 Task: See all the articles on managing availability.
Action: Mouse moved to (54, 569)
Screenshot: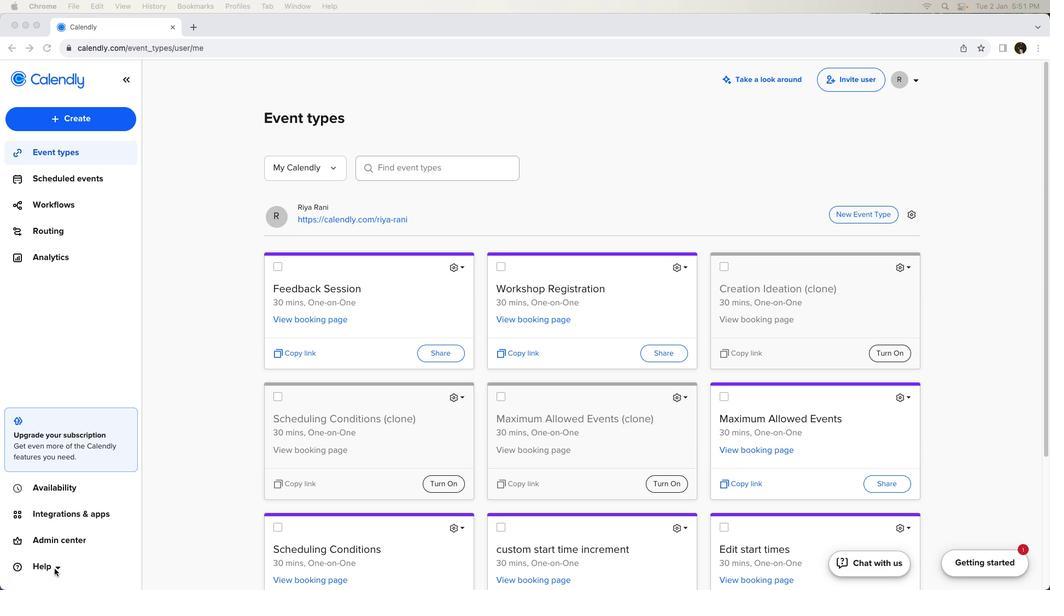
Action: Mouse pressed left at (54, 569)
Screenshot: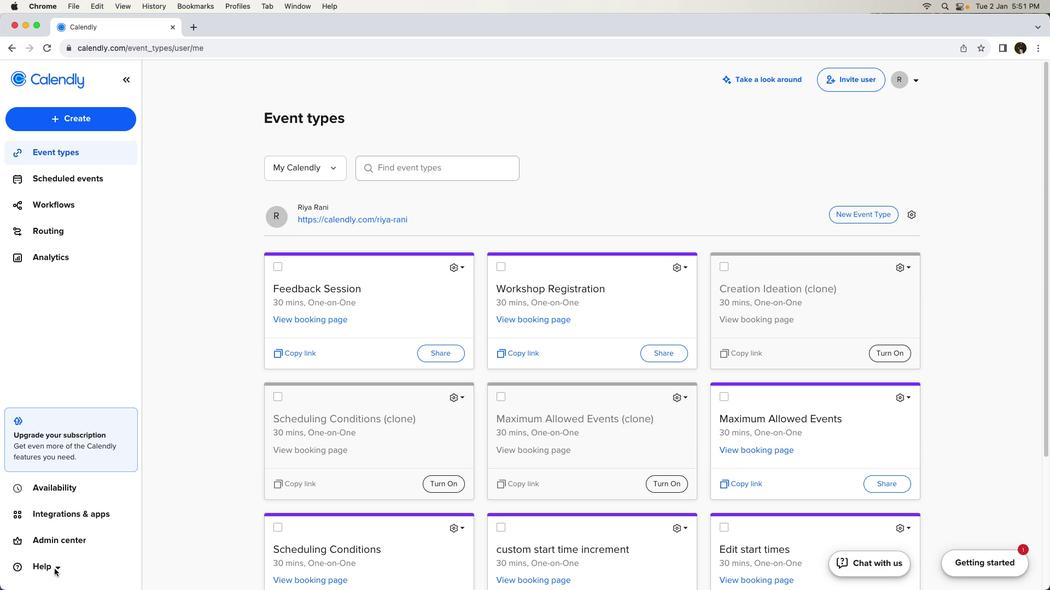 
Action: Mouse moved to (56, 567)
Screenshot: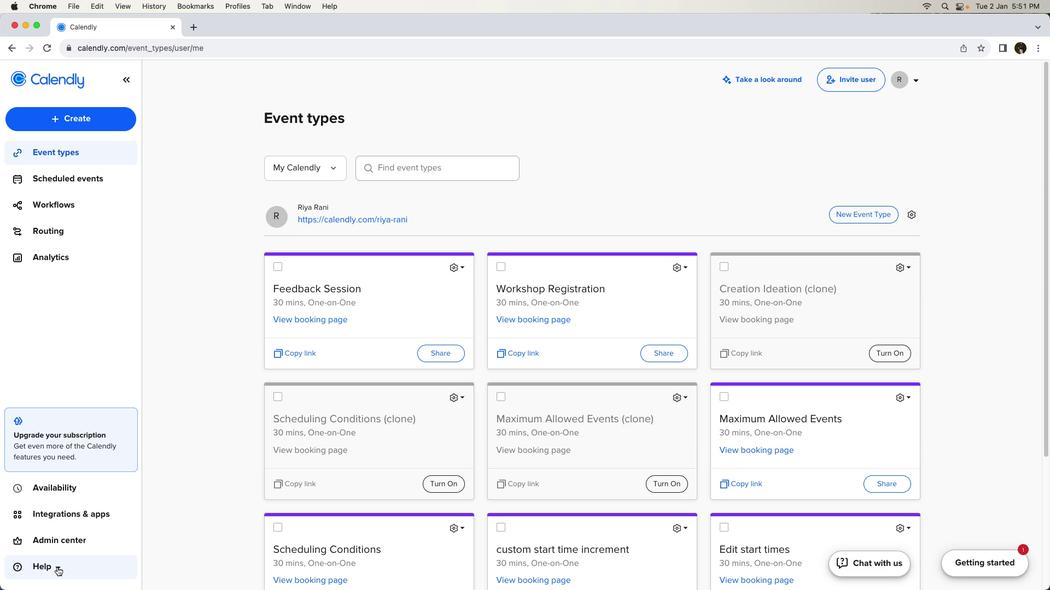 
Action: Mouse pressed left at (56, 567)
Screenshot: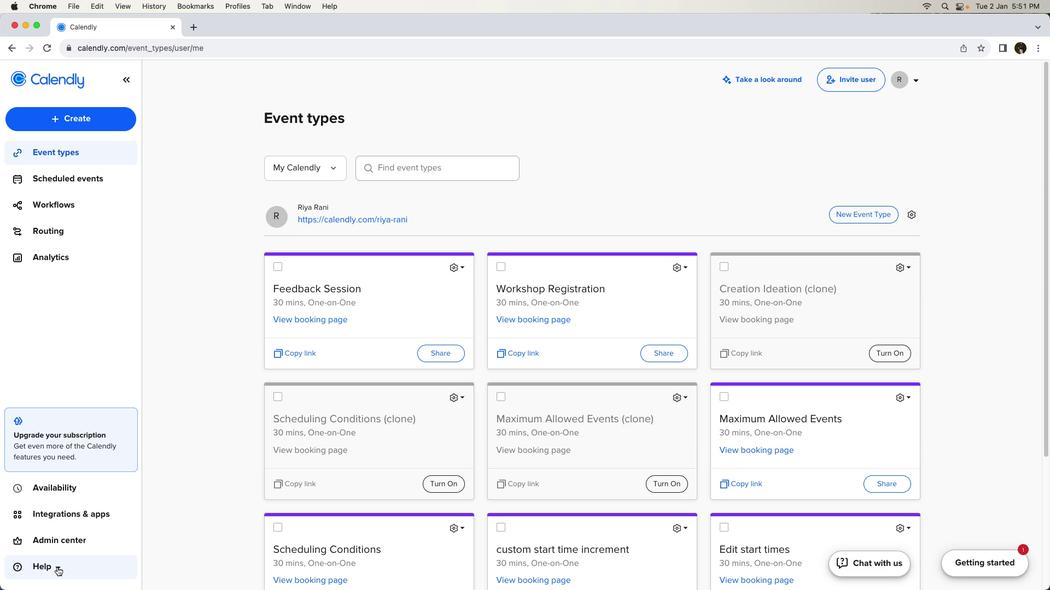 
Action: Mouse moved to (67, 481)
Screenshot: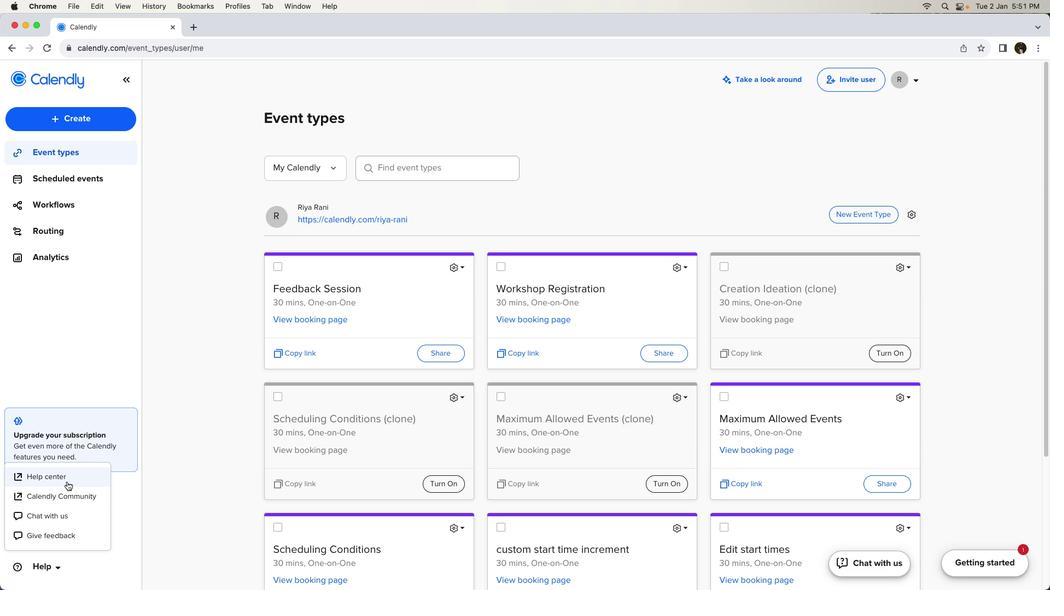 
Action: Mouse pressed left at (67, 481)
Screenshot: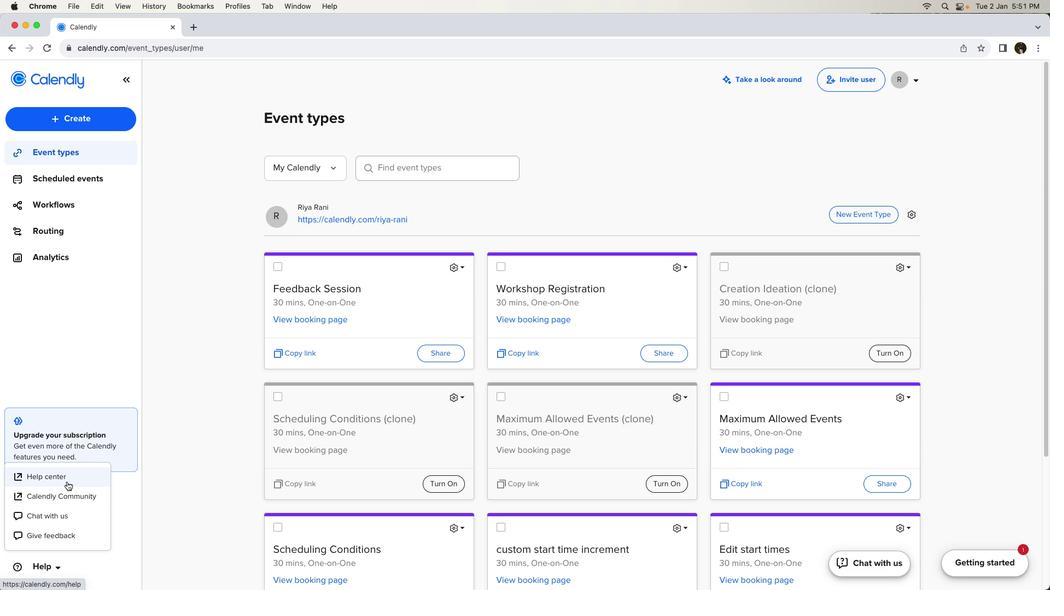 
Action: Mouse moved to (467, 507)
Screenshot: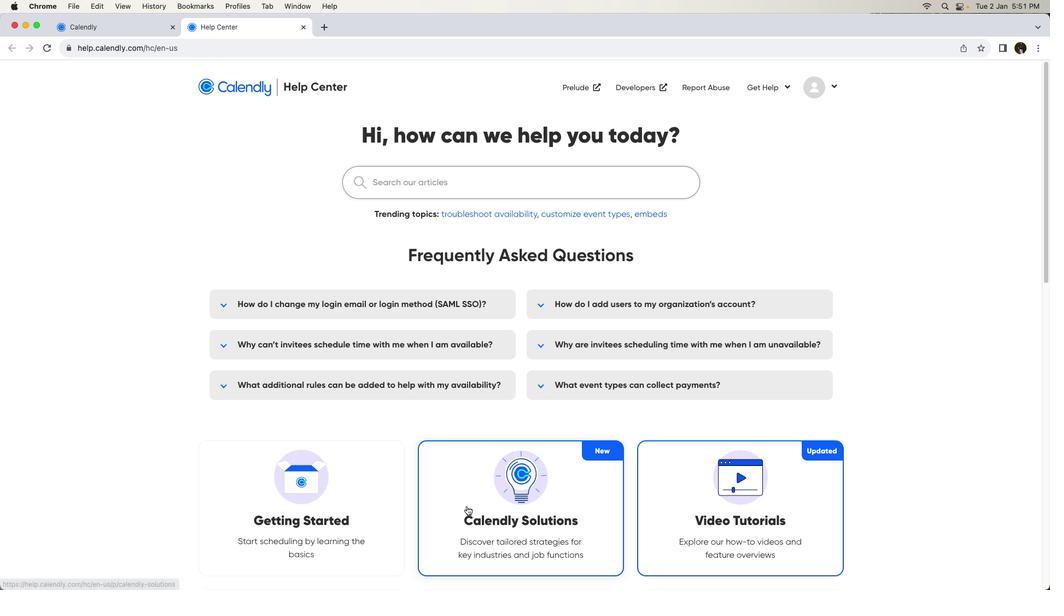 
Action: Mouse scrolled (467, 507) with delta (0, 0)
Screenshot: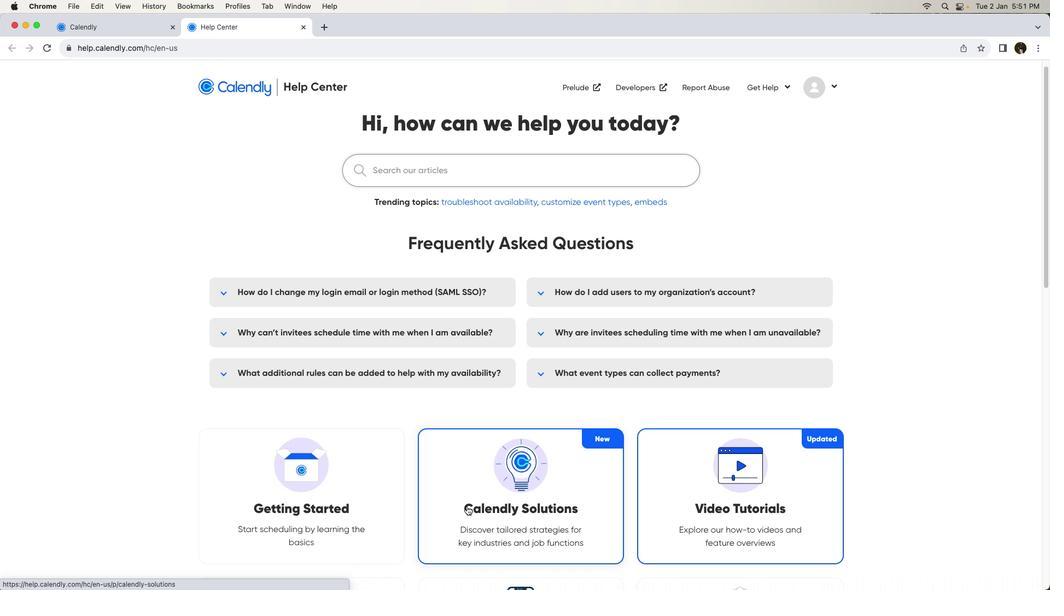
Action: Mouse scrolled (467, 507) with delta (0, 0)
Screenshot: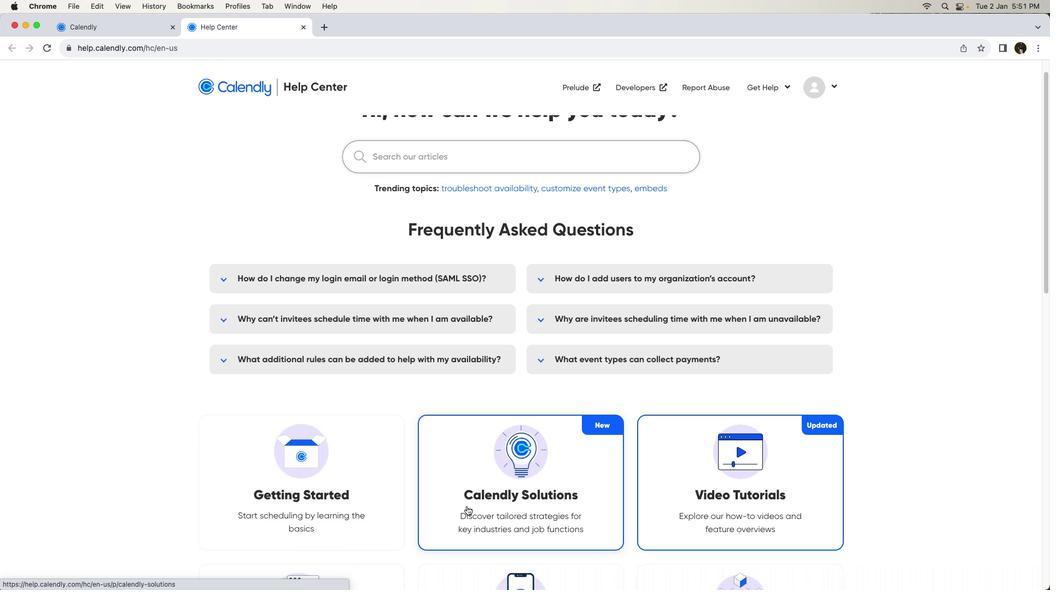 
Action: Mouse scrolled (467, 507) with delta (0, -1)
Screenshot: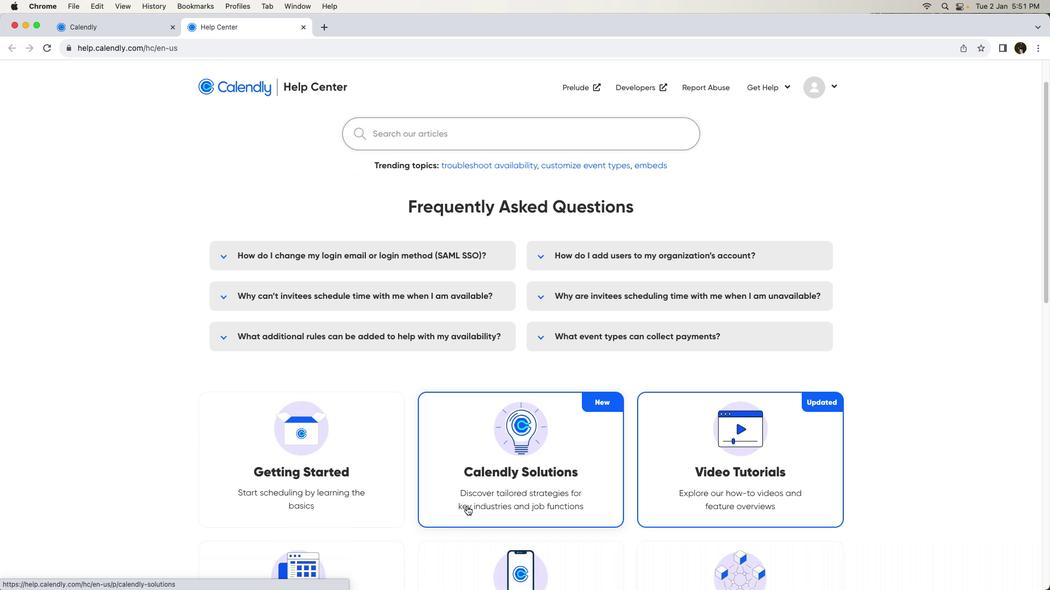 
Action: Mouse scrolled (467, 507) with delta (0, -1)
Screenshot: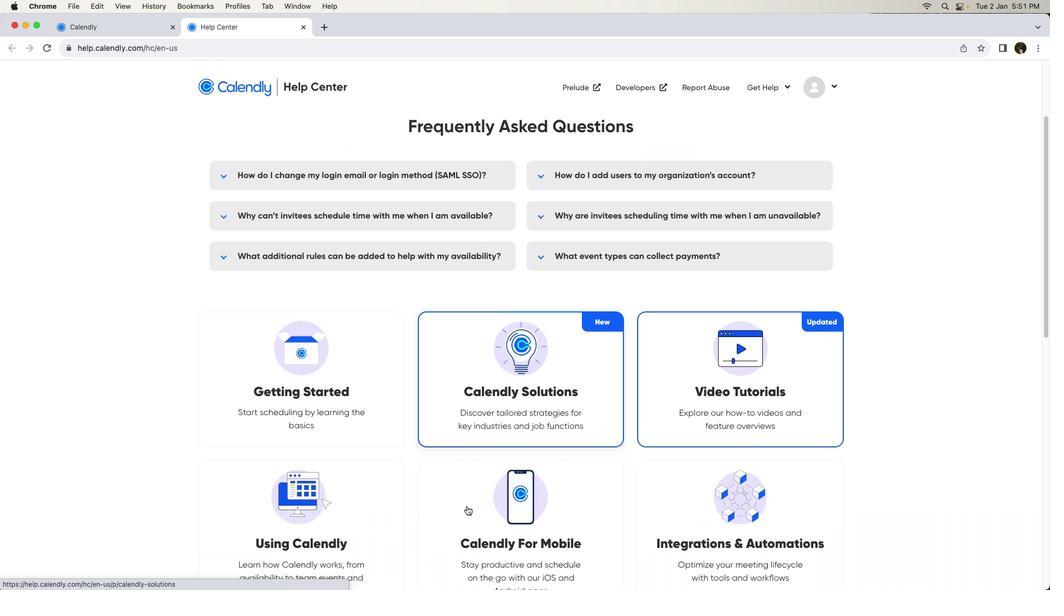 
Action: Mouse moved to (305, 480)
Screenshot: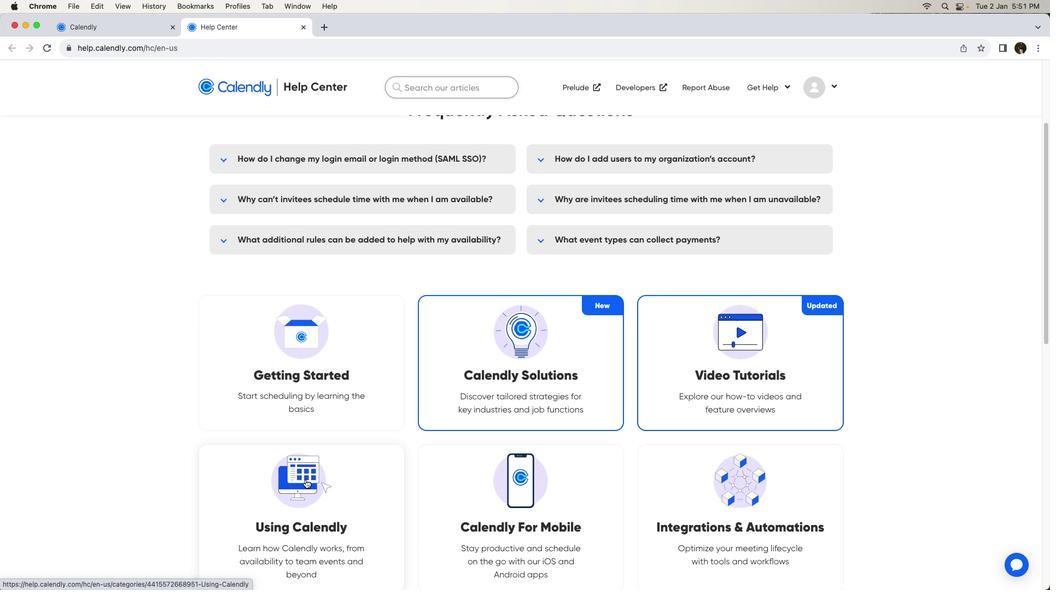 
Action: Mouse pressed left at (305, 480)
Screenshot: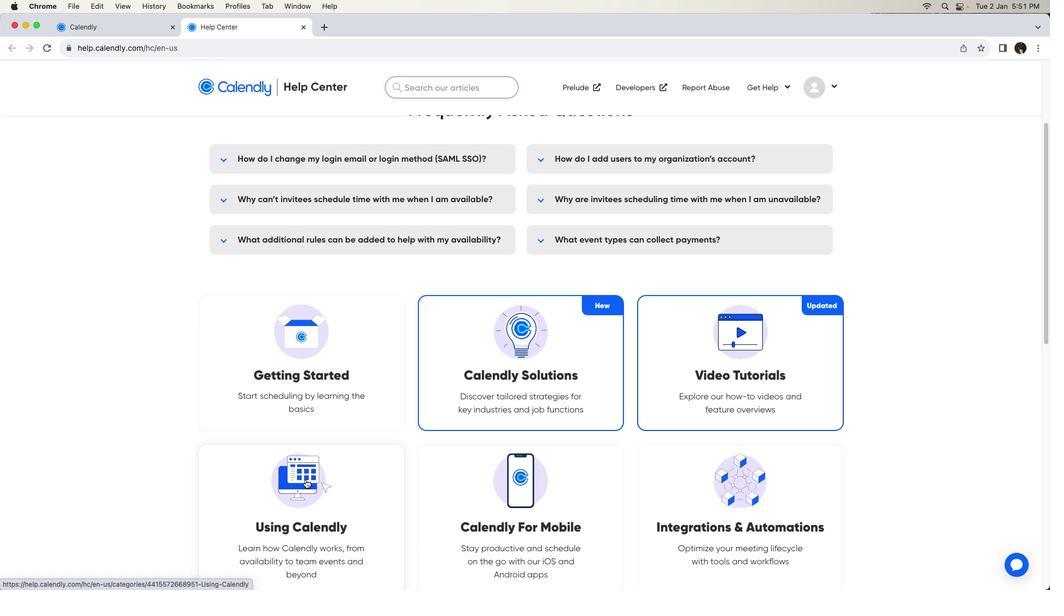 
Action: Mouse moved to (361, 507)
Screenshot: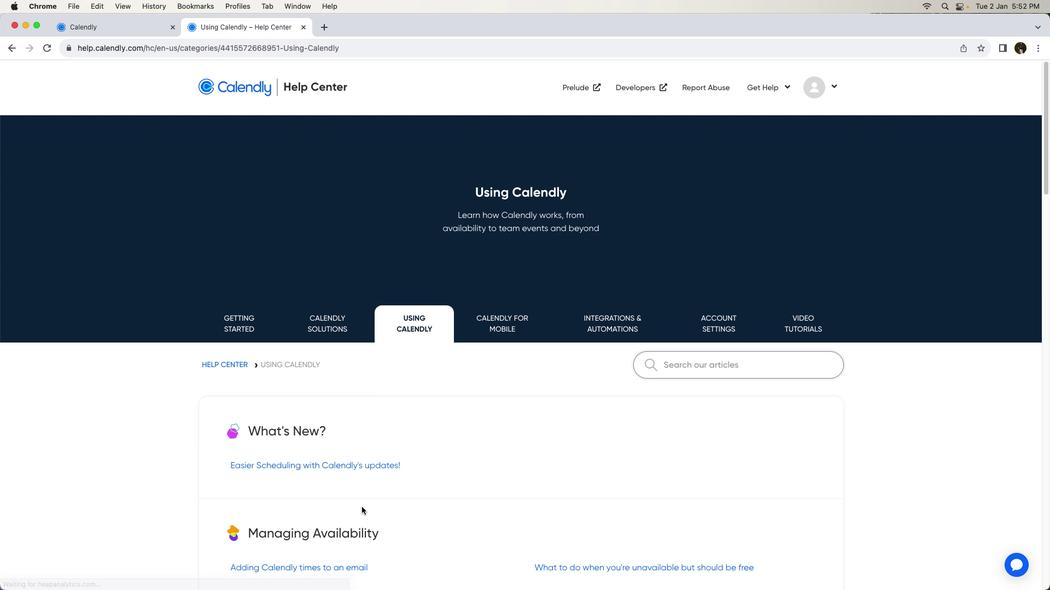 
Action: Mouse scrolled (361, 507) with delta (0, 0)
Screenshot: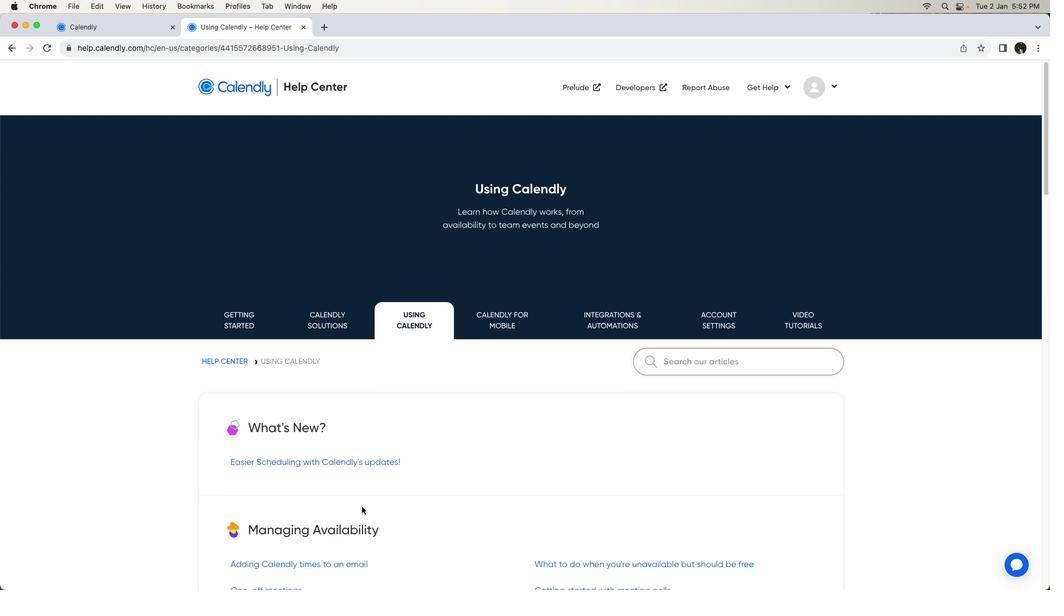 
Action: Mouse scrolled (361, 507) with delta (0, 0)
Screenshot: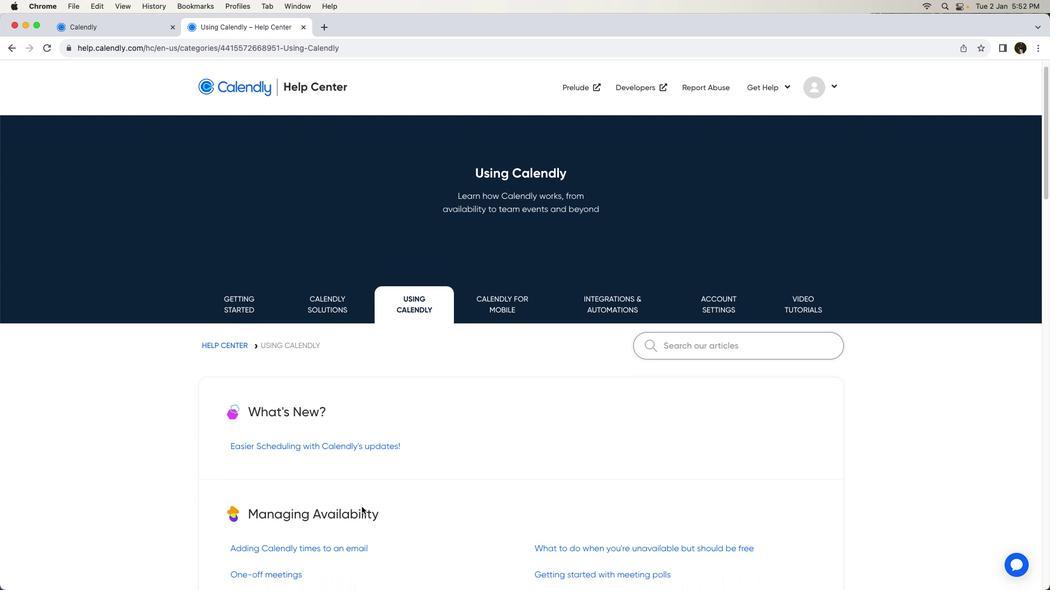 
Action: Mouse scrolled (361, 507) with delta (0, -1)
Screenshot: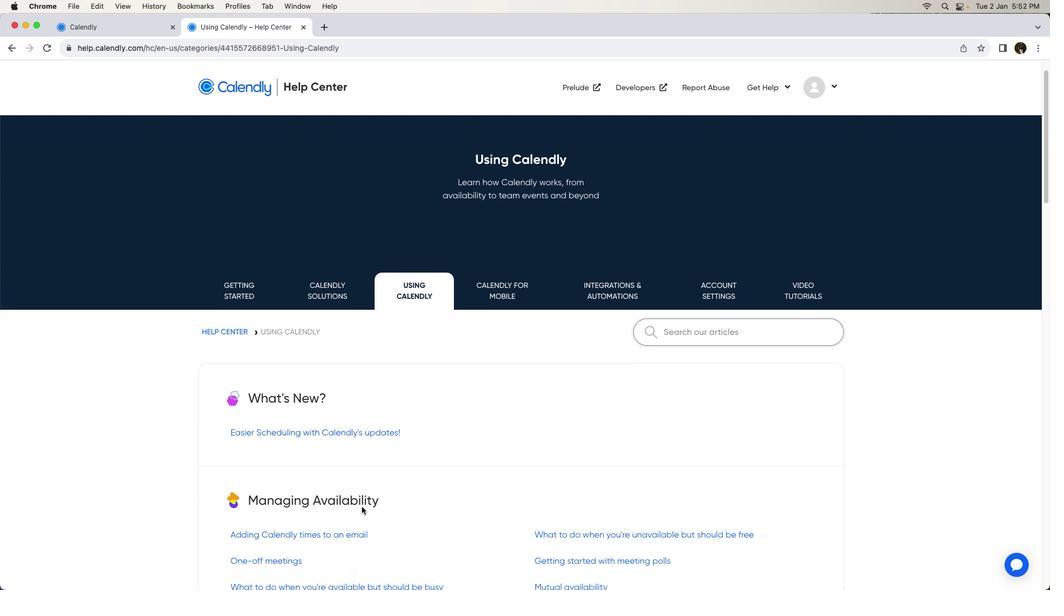 
Action: Mouse moved to (364, 503)
Screenshot: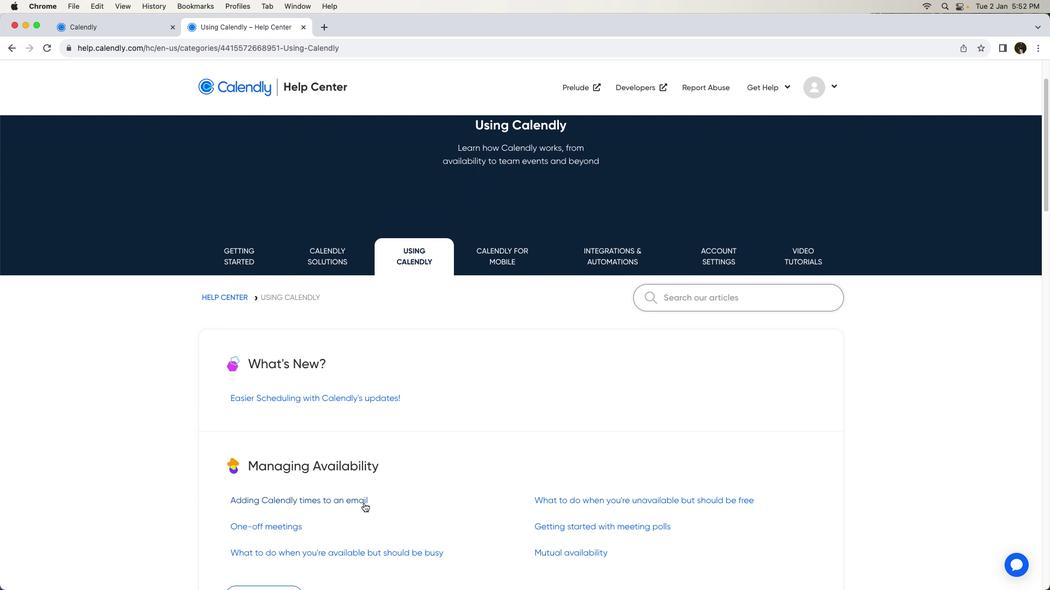 
Action: Mouse scrolled (364, 503) with delta (0, 0)
Screenshot: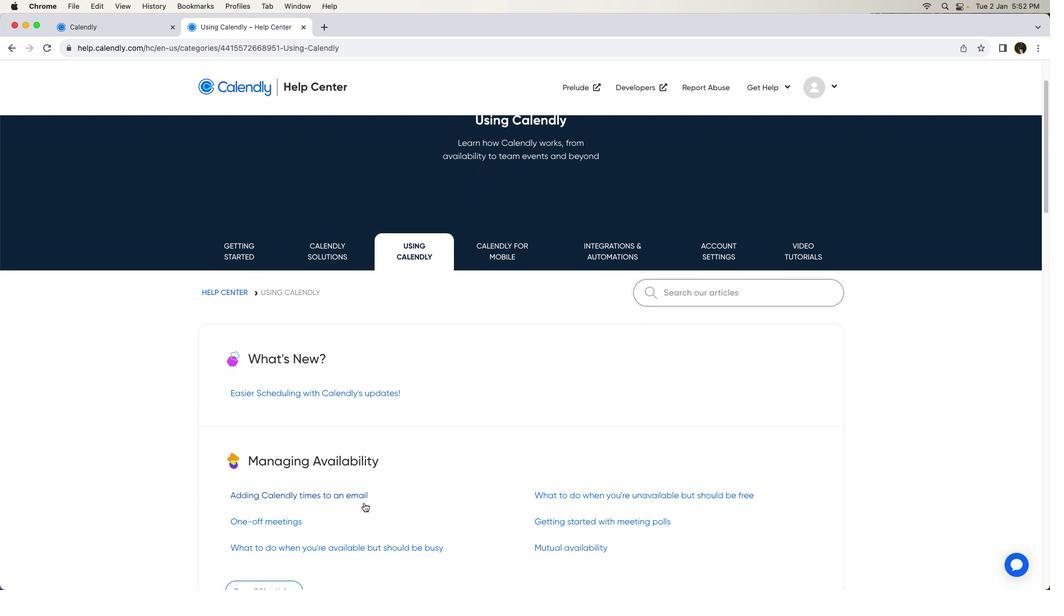
Action: Mouse moved to (364, 503)
Screenshot: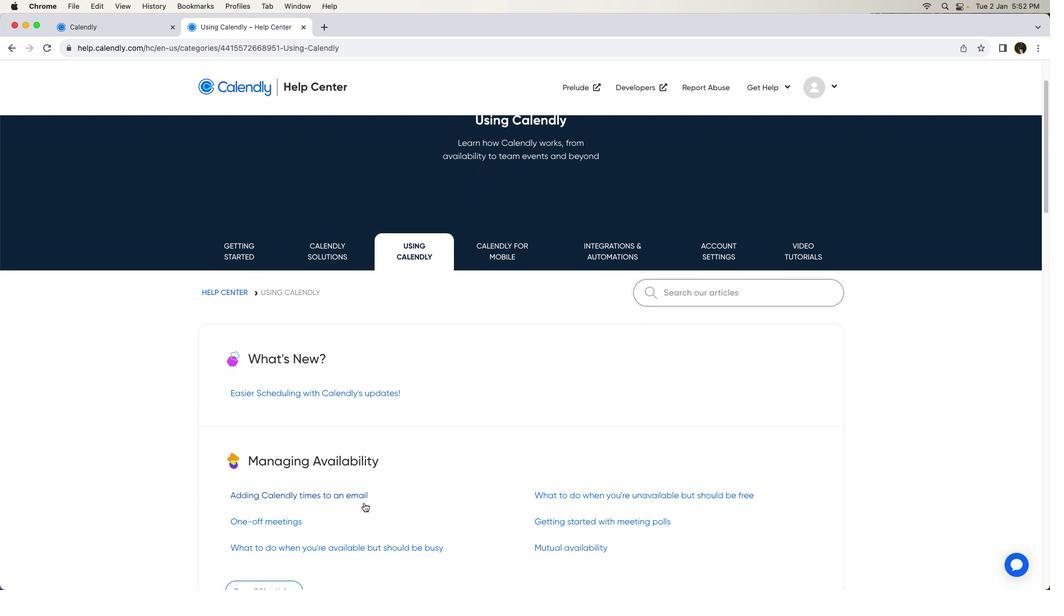 
Action: Mouse scrolled (364, 503) with delta (0, 0)
Screenshot: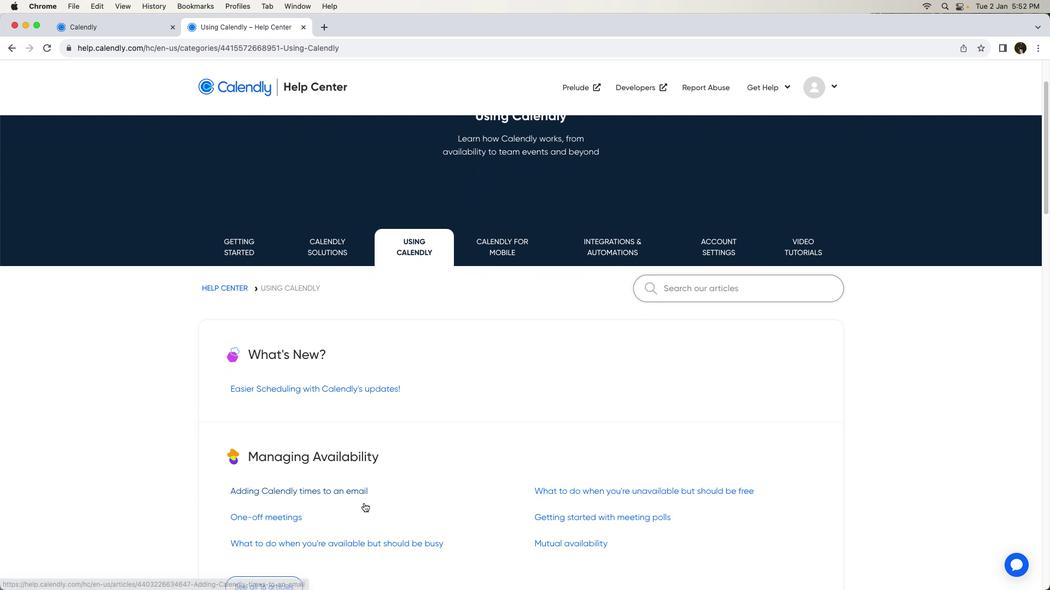 
Action: Mouse moved to (333, 449)
Screenshot: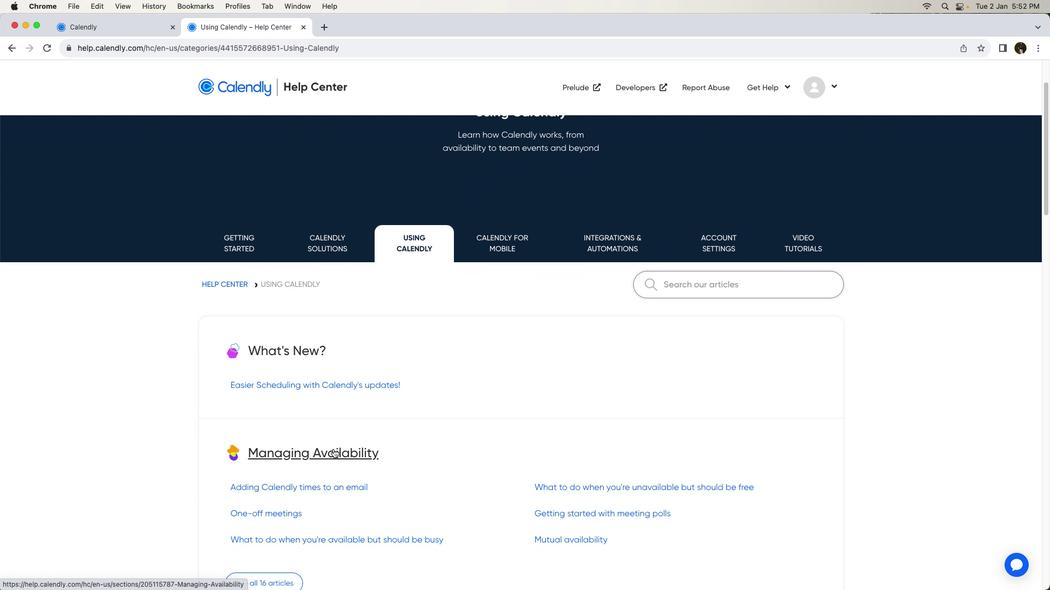 
Action: Mouse pressed left at (333, 449)
Screenshot: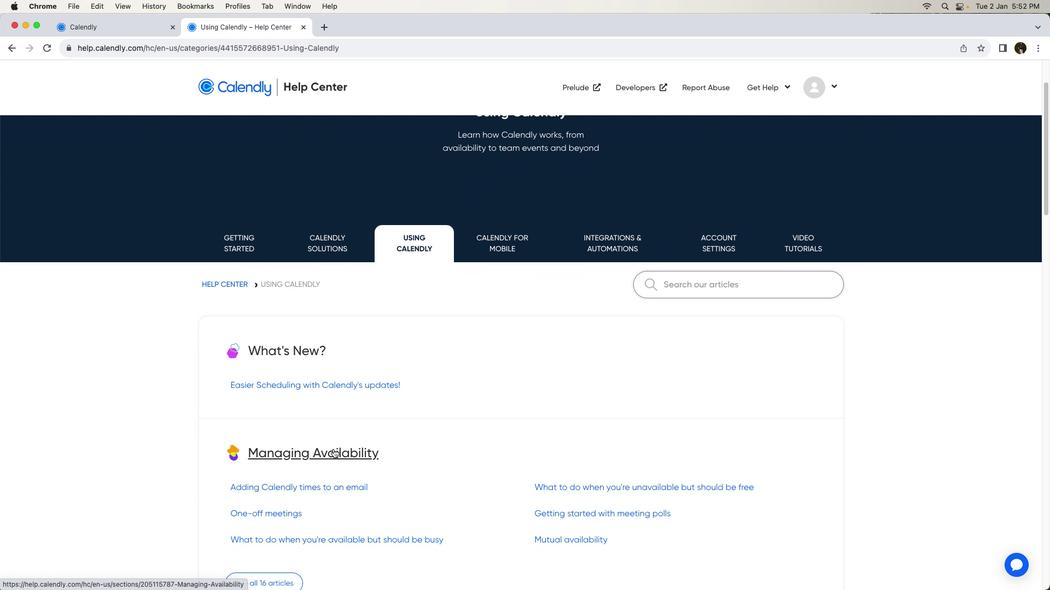 
Action: Mouse moved to (411, 490)
Screenshot: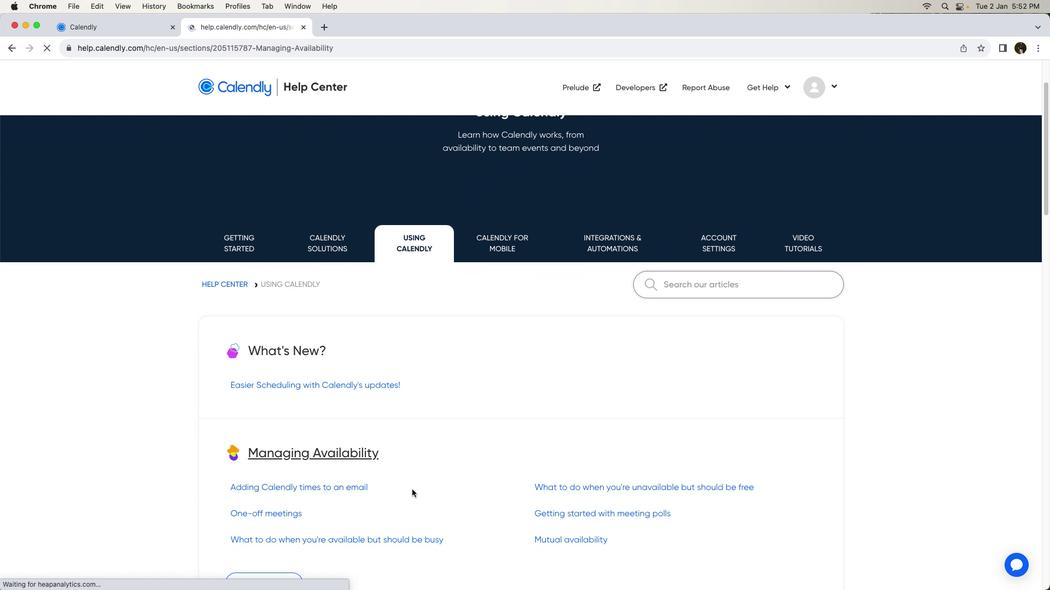 
Action: Mouse scrolled (411, 490) with delta (0, 0)
Screenshot: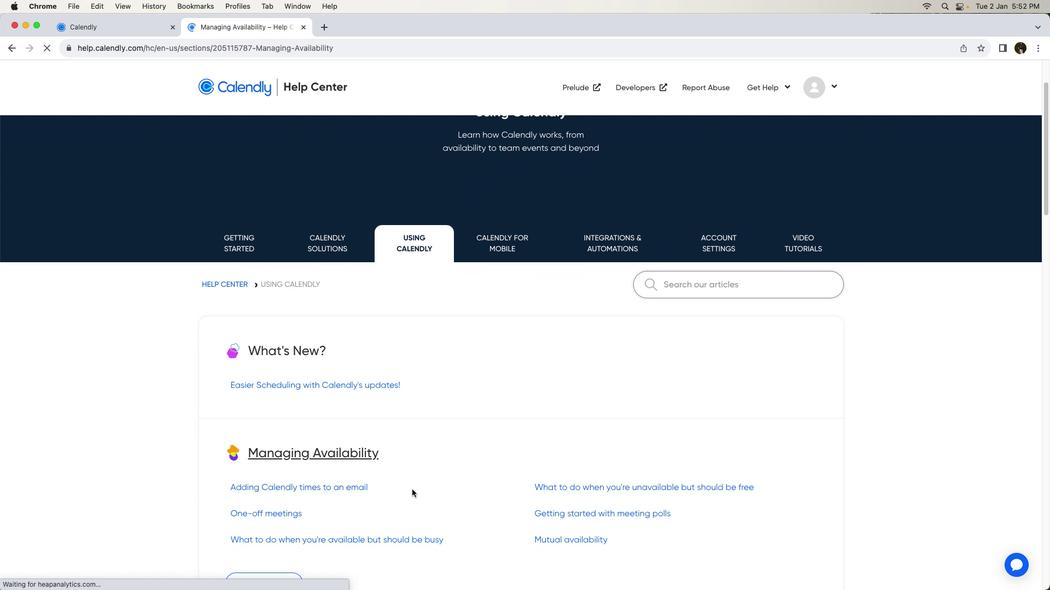 
Action: Mouse scrolled (411, 490) with delta (0, 0)
Screenshot: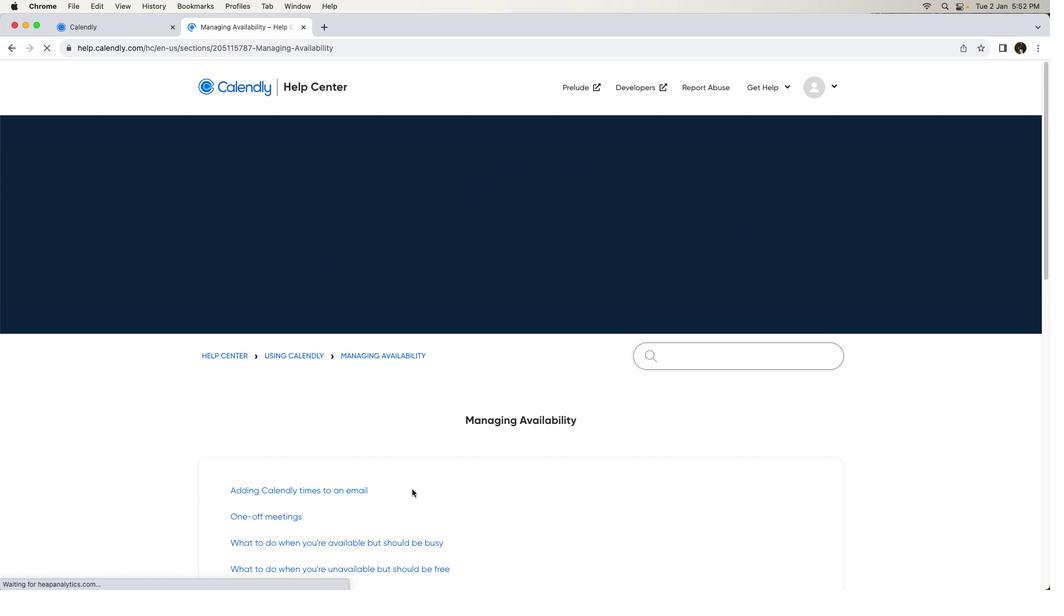 
Action: Mouse scrolled (411, 490) with delta (0, 0)
Screenshot: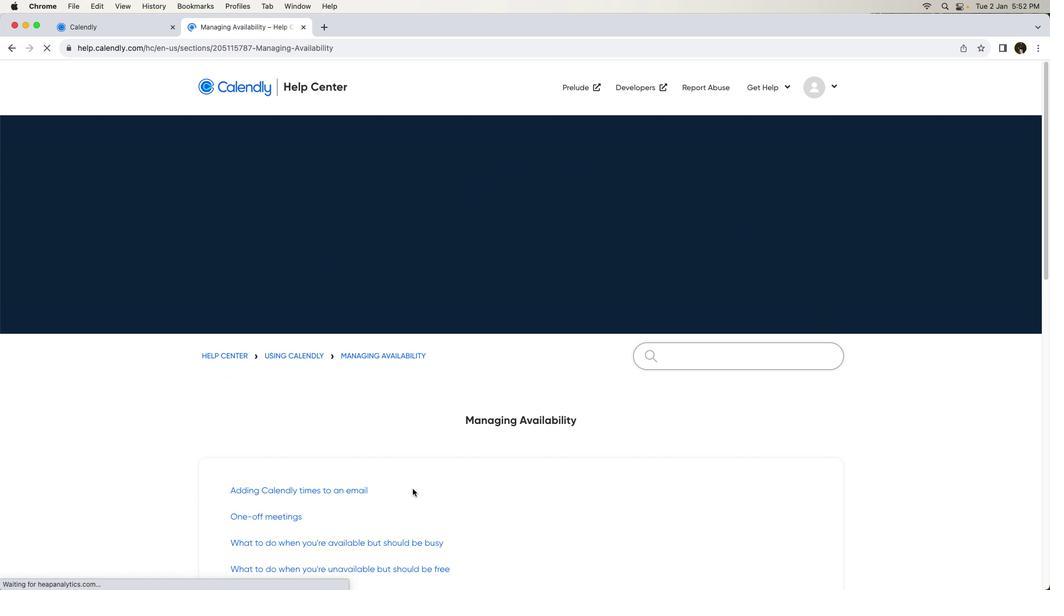 
Action: Mouse scrolled (411, 490) with delta (0, -1)
Screenshot: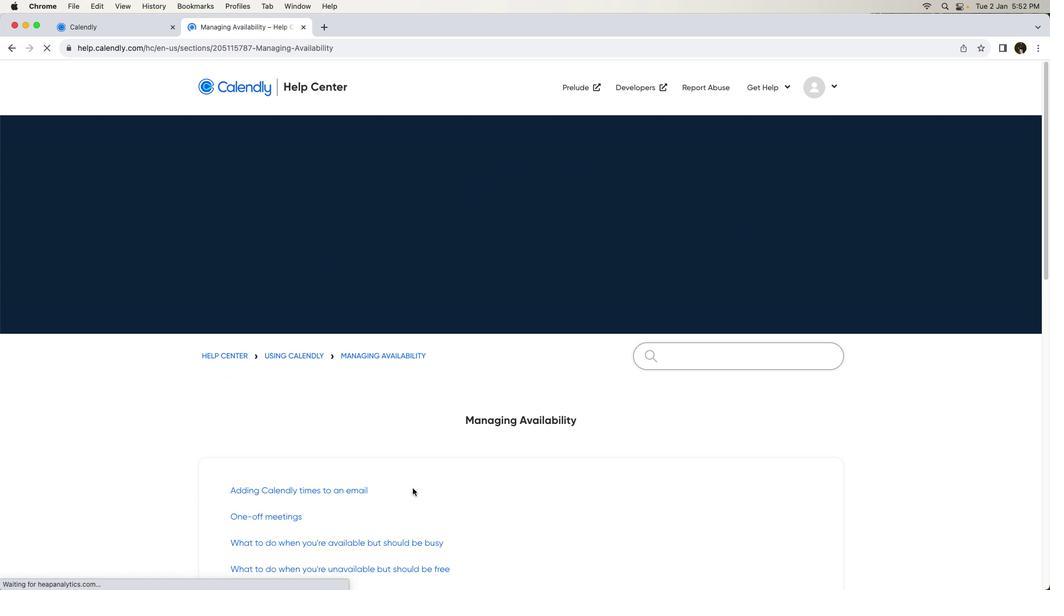 
Action: Mouse moved to (463, 506)
Screenshot: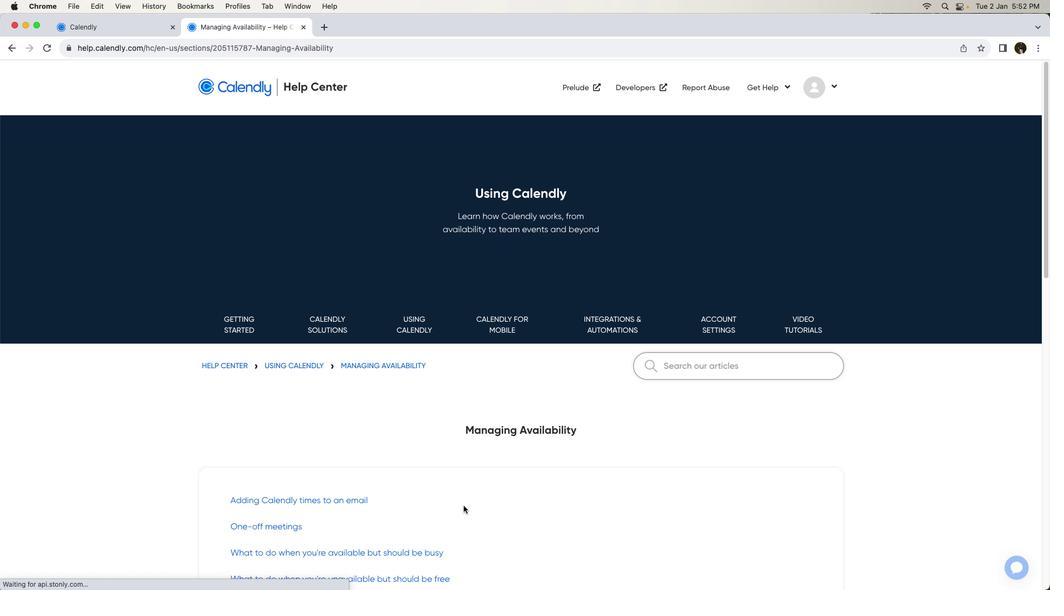 
Action: Mouse scrolled (463, 506) with delta (0, 0)
Screenshot: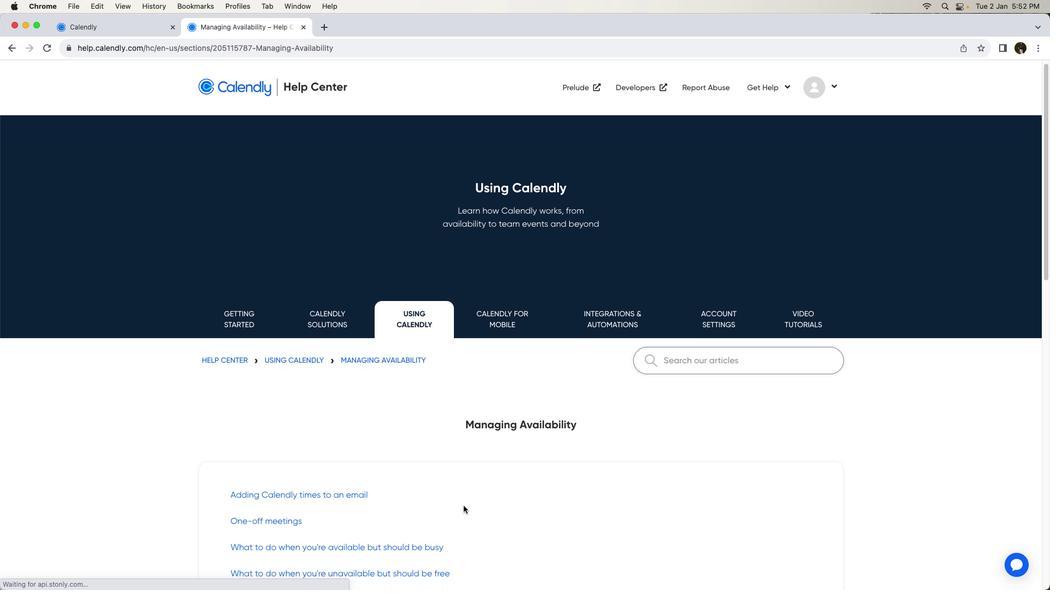 
Action: Mouse scrolled (463, 506) with delta (0, 0)
Screenshot: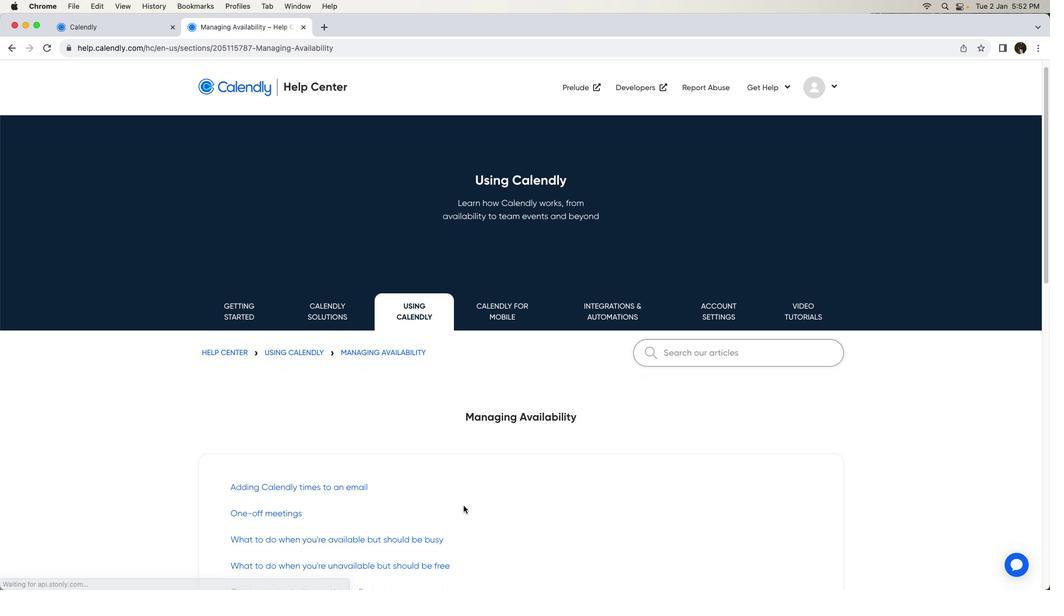 
Action: Mouse scrolled (463, 506) with delta (0, -1)
Screenshot: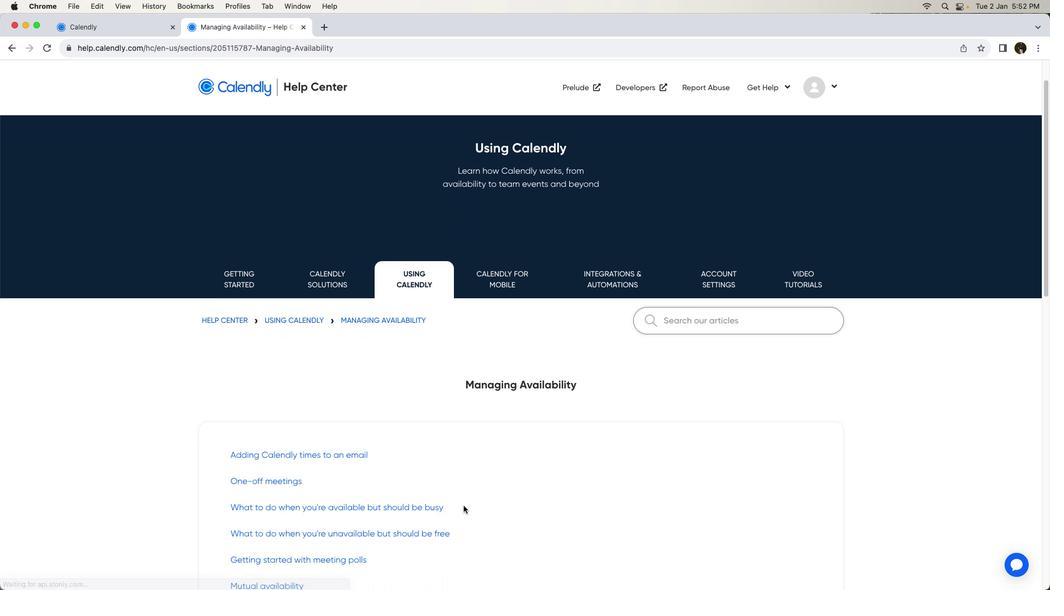 
Action: Mouse scrolled (463, 506) with delta (0, 0)
Screenshot: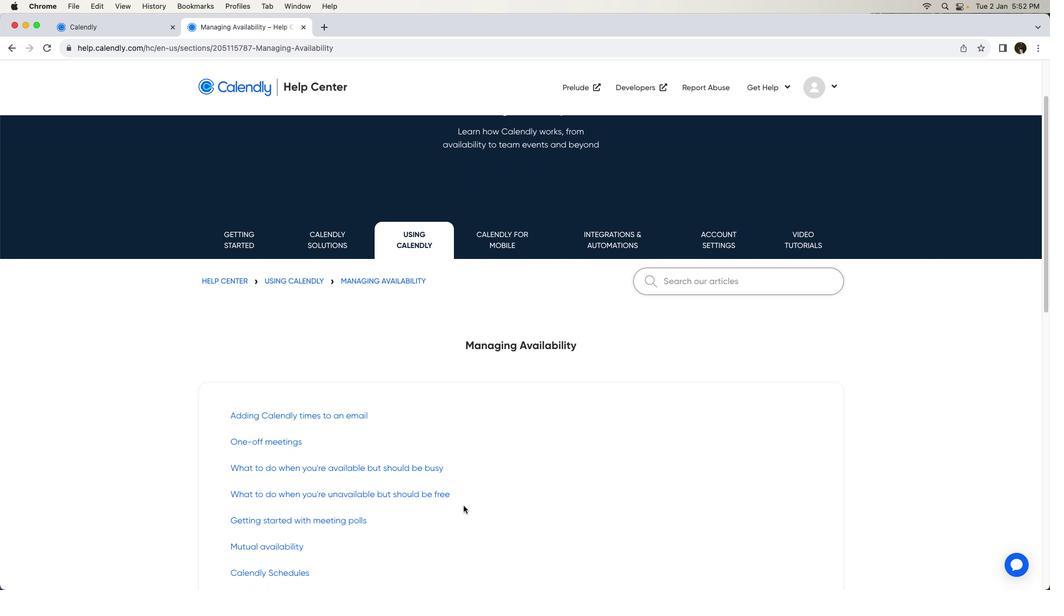 
Action: Mouse scrolled (463, 506) with delta (0, 0)
Screenshot: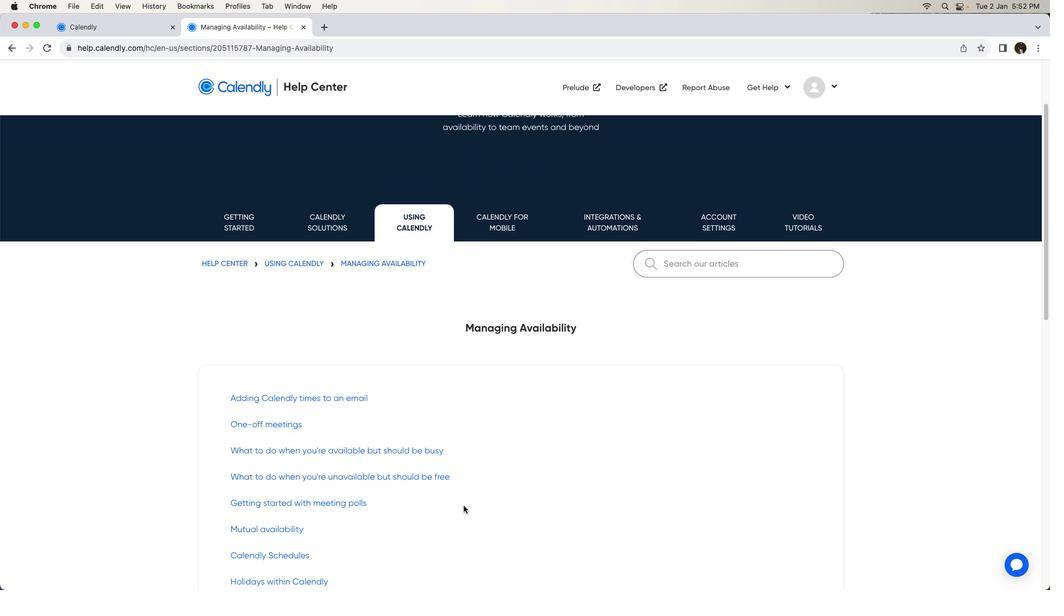 
Action: Mouse scrolled (463, 506) with delta (0, -1)
Screenshot: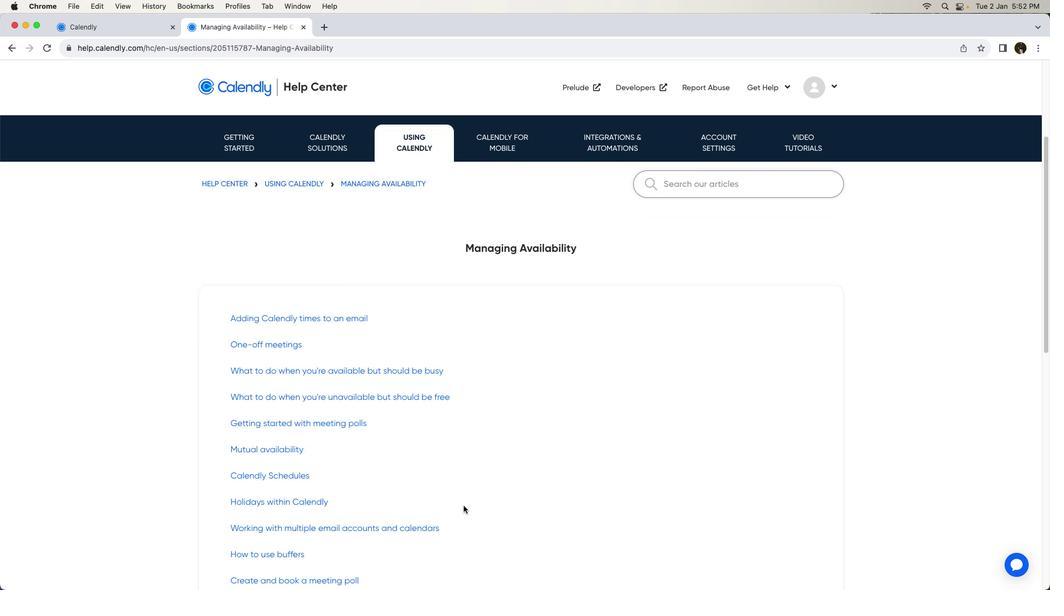 
Action: Mouse scrolled (463, 506) with delta (0, -1)
Screenshot: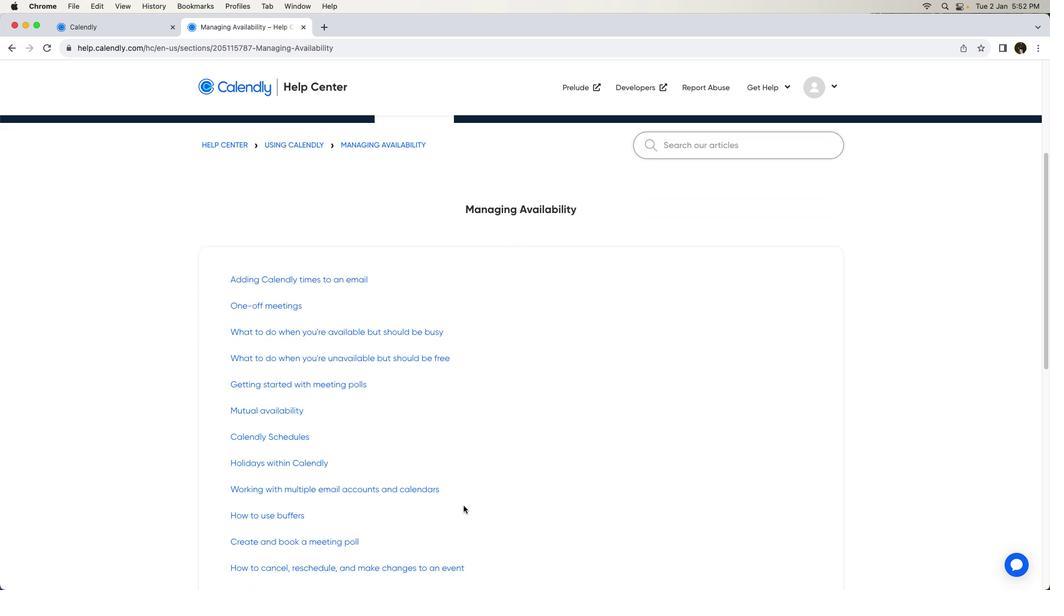 
Action: Mouse scrolled (463, 506) with delta (0, 0)
Screenshot: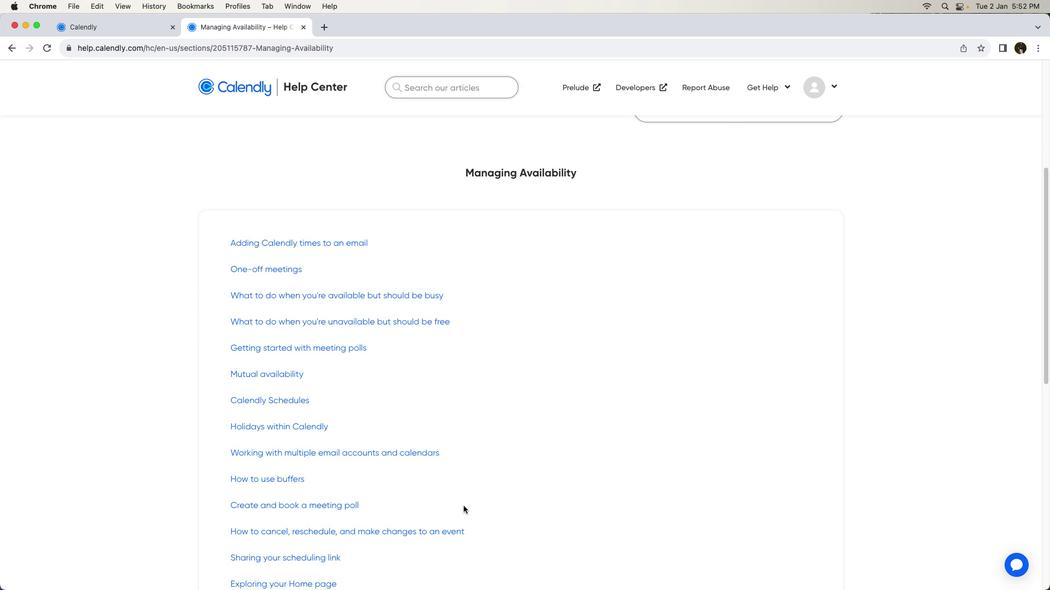 
Action: Mouse scrolled (463, 506) with delta (0, 0)
Screenshot: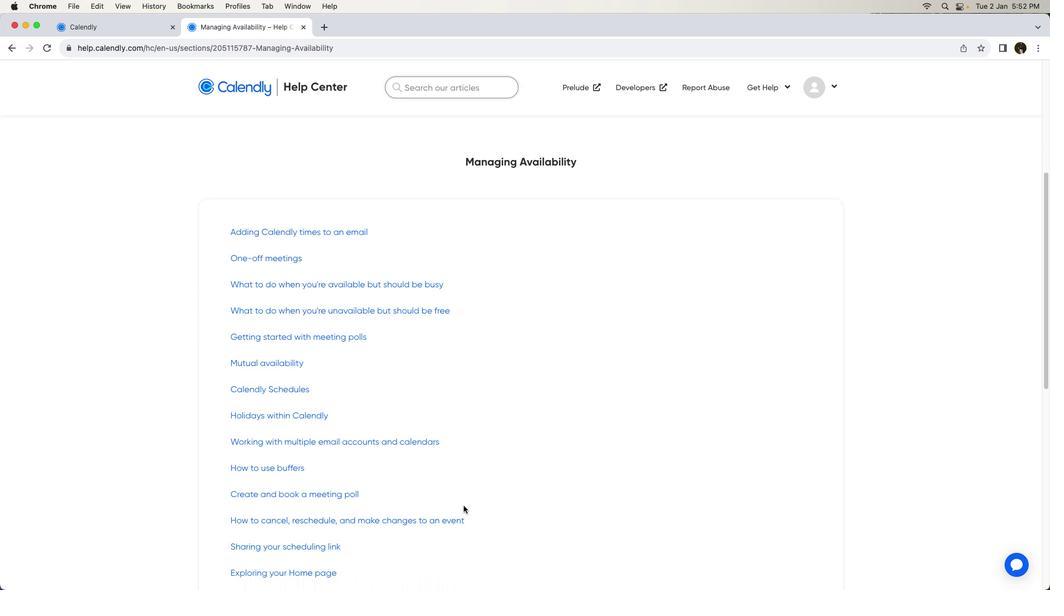 
Action: Mouse scrolled (463, 506) with delta (0, -1)
Screenshot: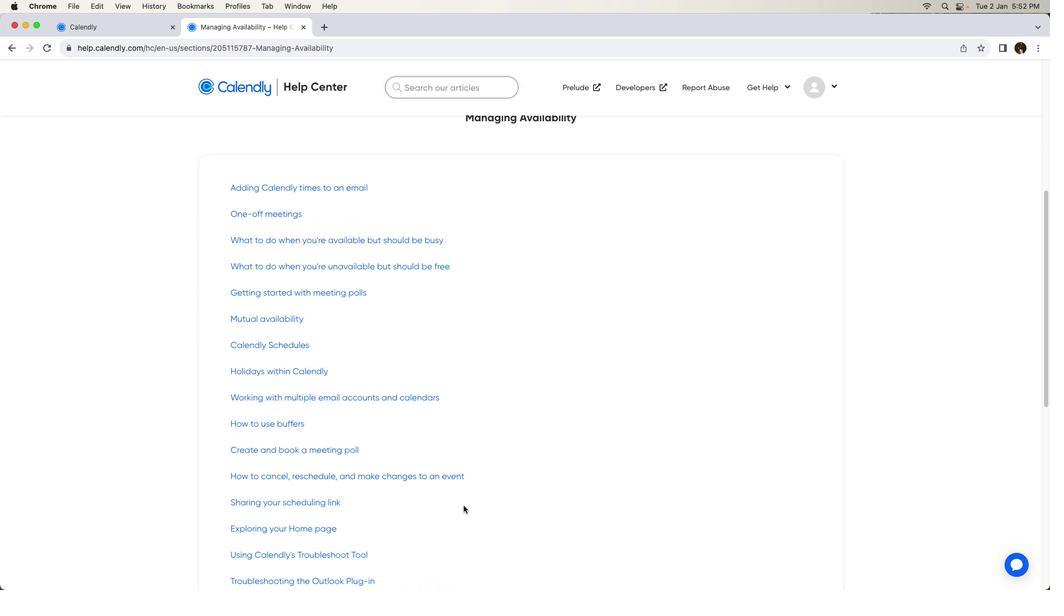 
Action: Mouse scrolled (463, 506) with delta (0, -1)
Screenshot: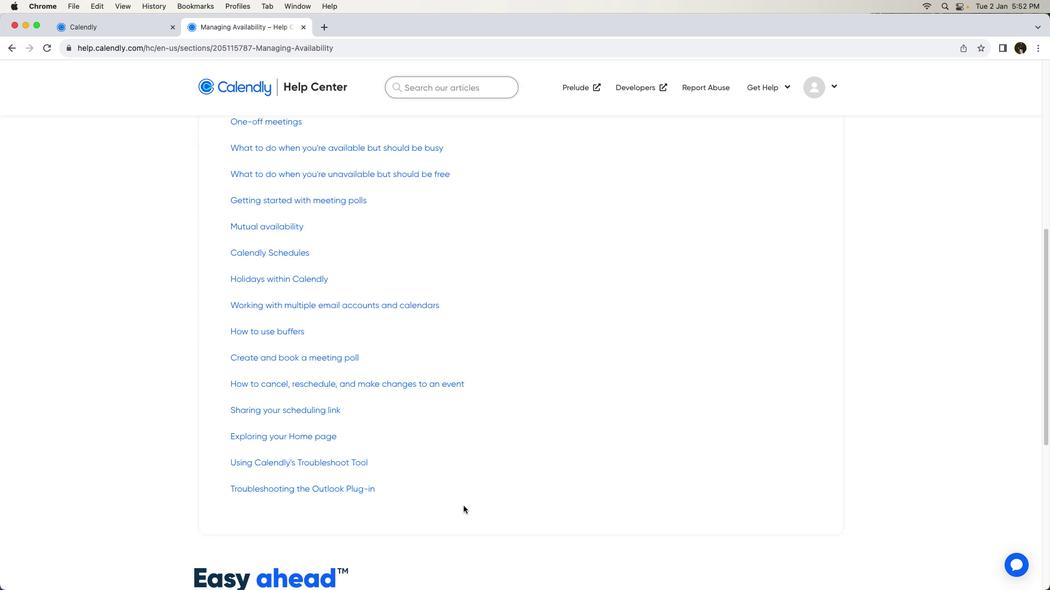 
Action: Mouse moved to (463, 506)
Screenshot: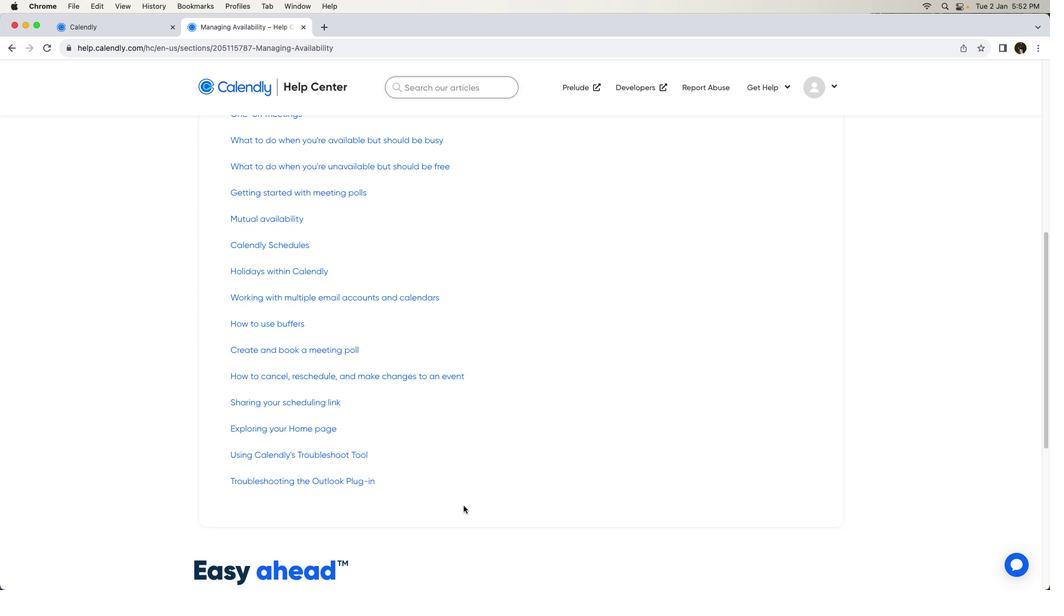 
Action: Mouse scrolled (463, 506) with delta (0, 0)
Screenshot: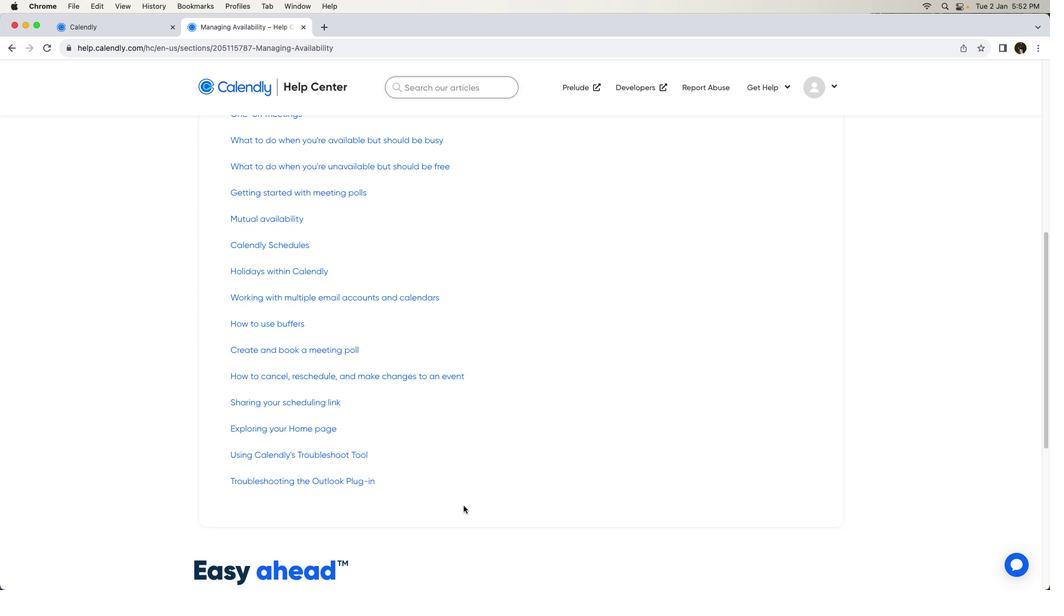 
Action: Mouse scrolled (463, 506) with delta (0, 0)
Screenshot: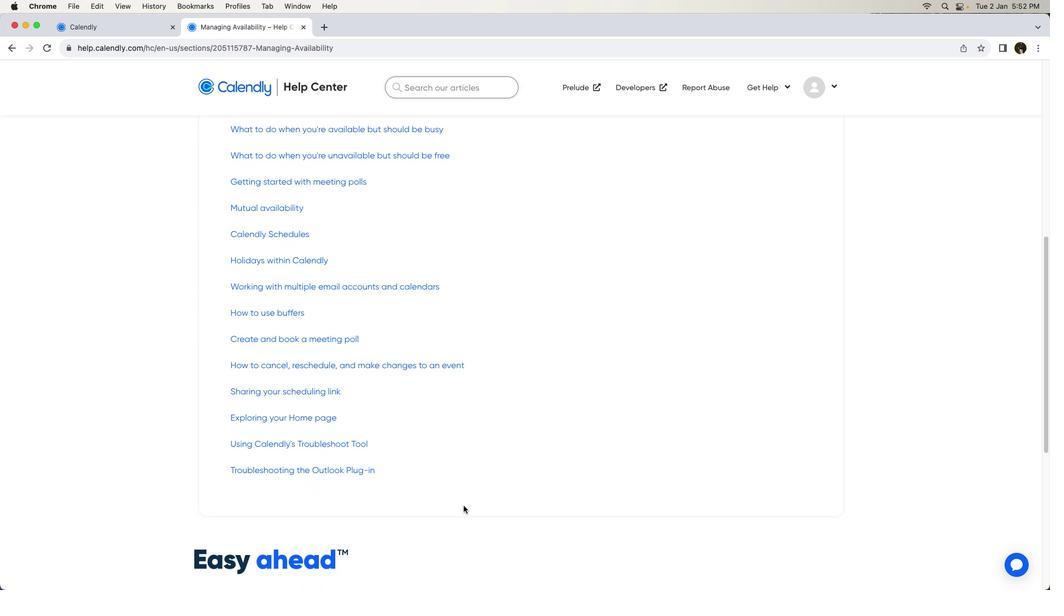 
Action: Mouse scrolled (463, 506) with delta (0, 0)
Screenshot: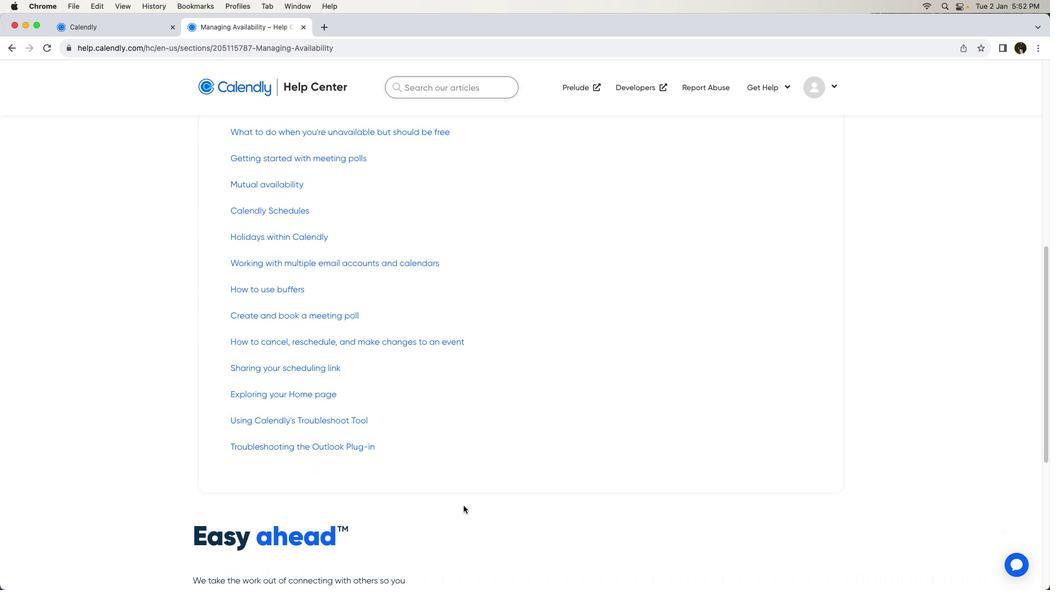 
Action: Mouse scrolled (463, 506) with delta (0, 0)
Screenshot: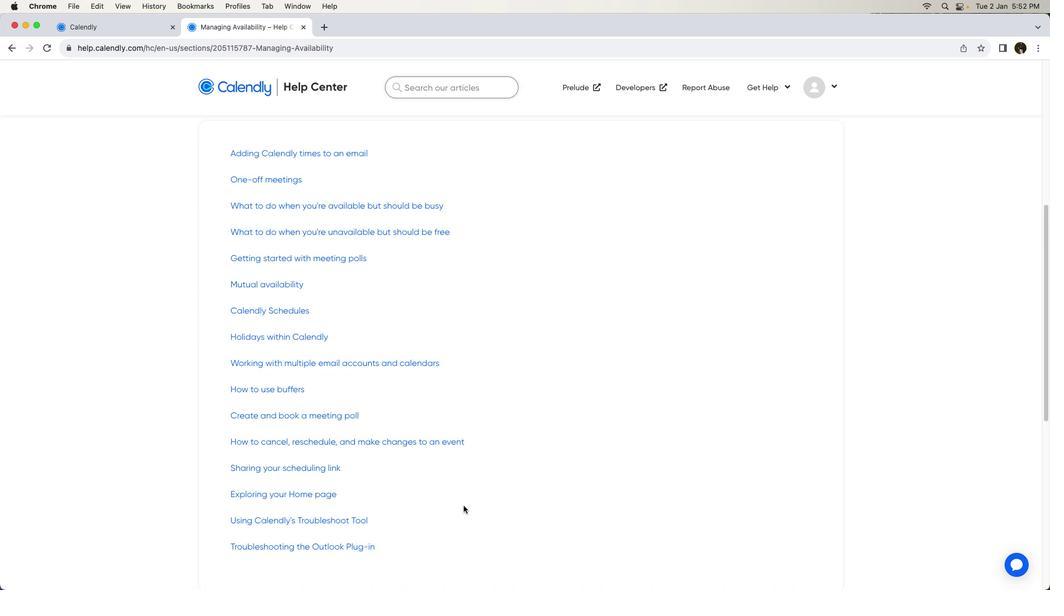 
Action: Mouse scrolled (463, 506) with delta (0, 0)
Screenshot: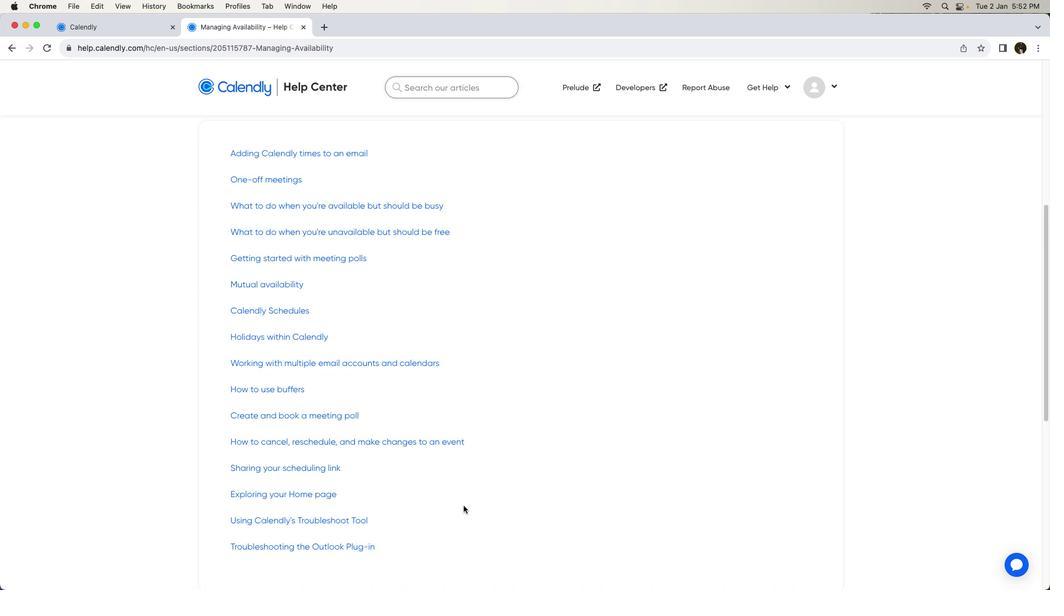 
Action: Mouse scrolled (463, 506) with delta (0, 1)
Screenshot: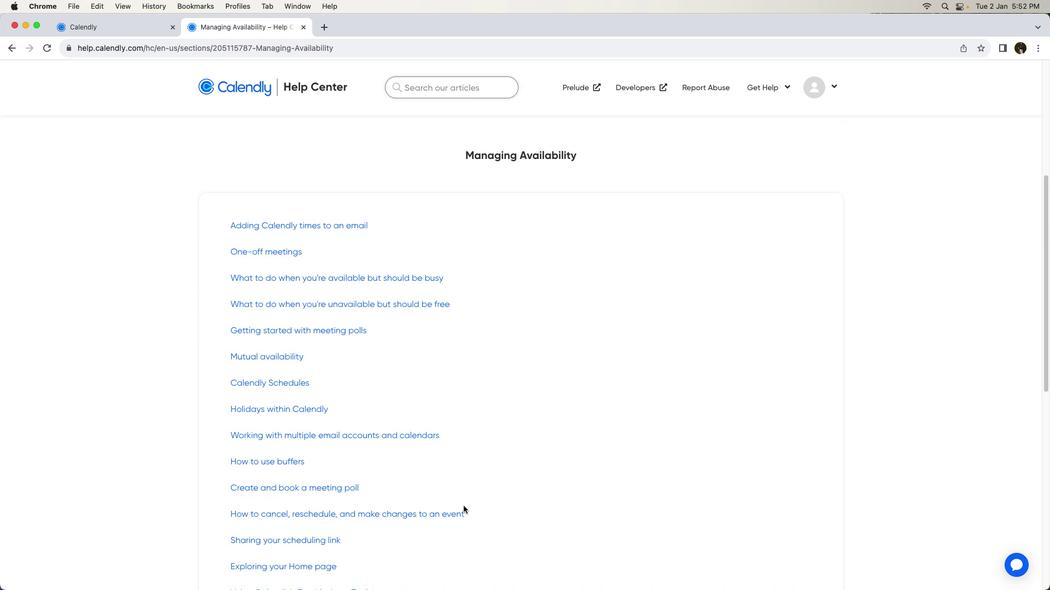 
Action: Mouse scrolled (463, 506) with delta (0, 2)
Screenshot: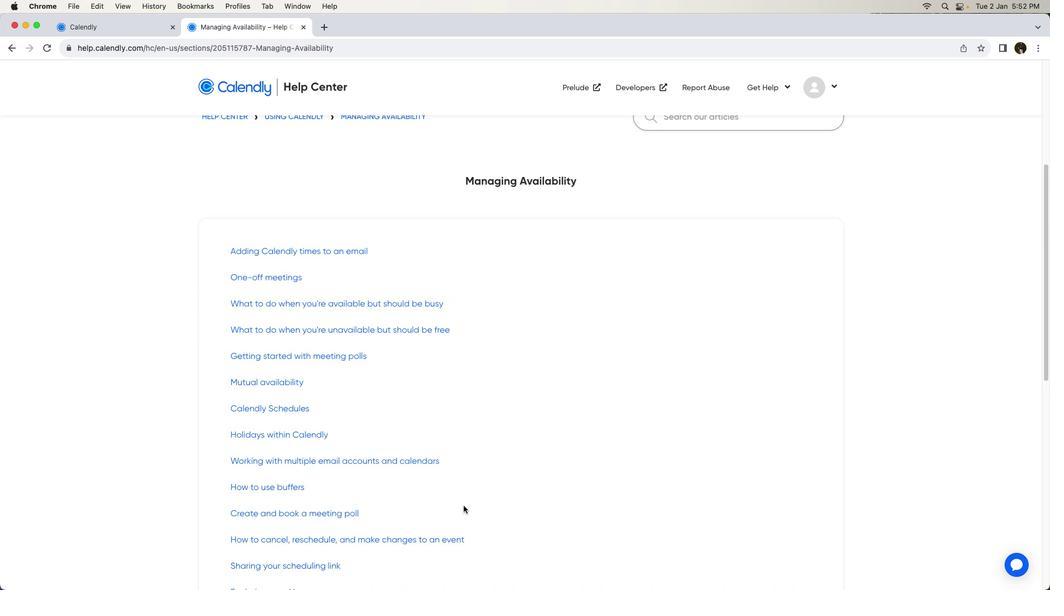 
Action: Mouse scrolled (463, 506) with delta (0, 0)
Screenshot: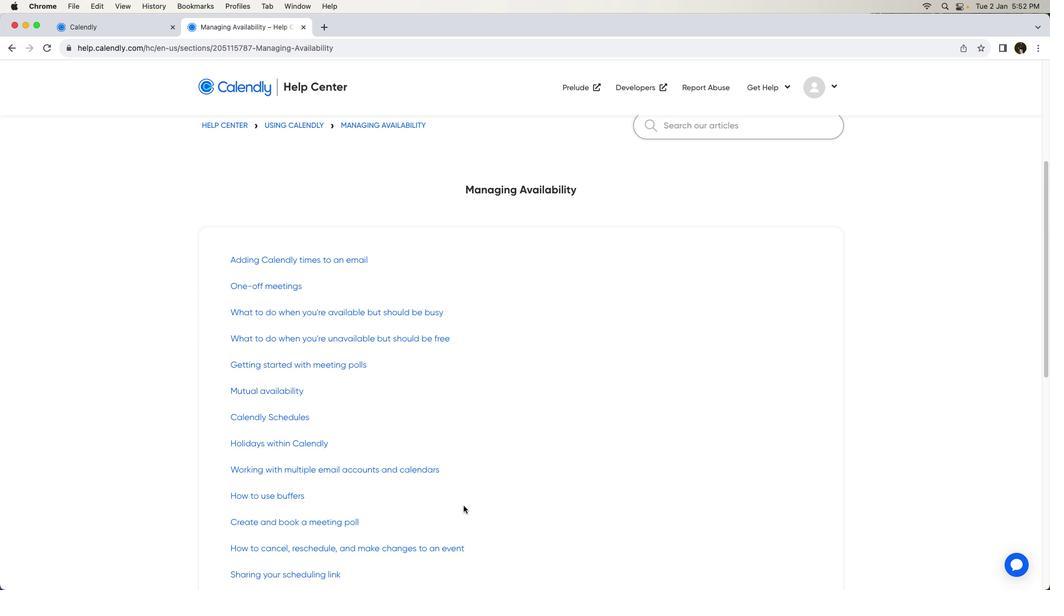 
Action: Mouse scrolled (463, 506) with delta (0, 0)
Screenshot: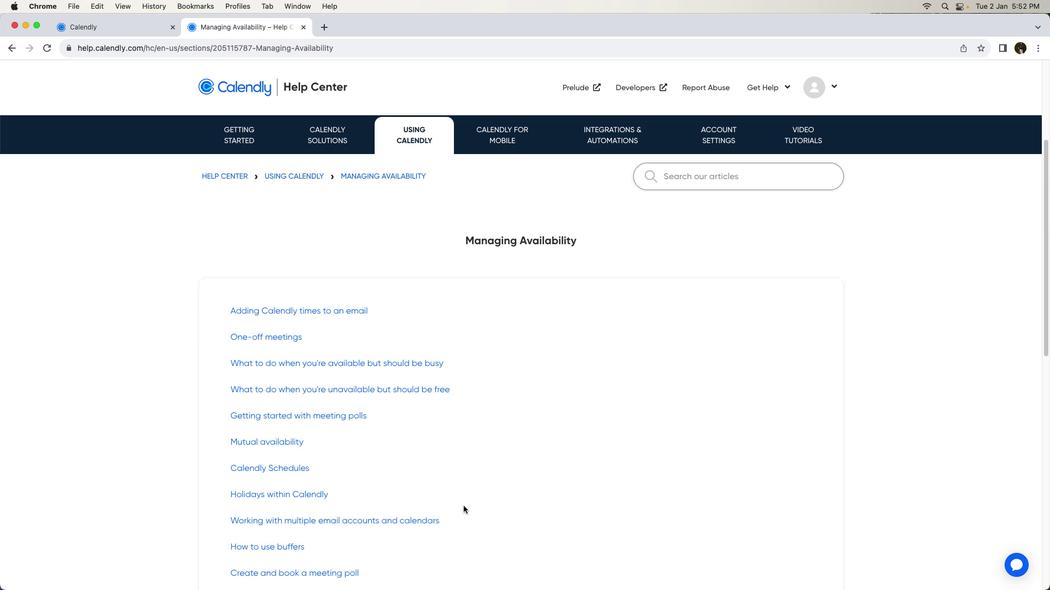 
Action: Mouse scrolled (463, 506) with delta (0, 1)
Screenshot: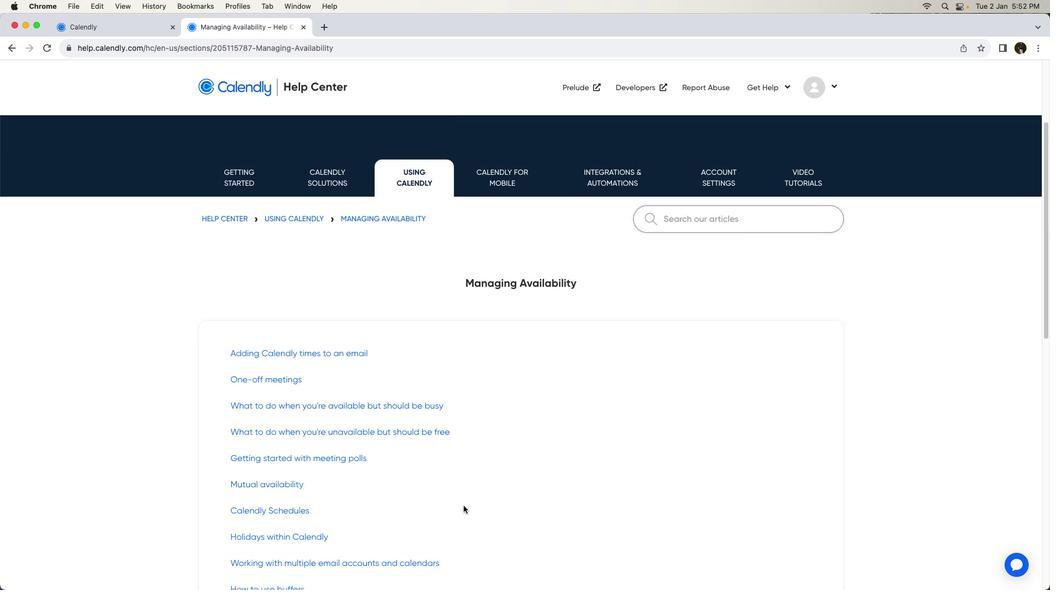 
Action: Mouse scrolled (463, 506) with delta (0, 1)
Screenshot: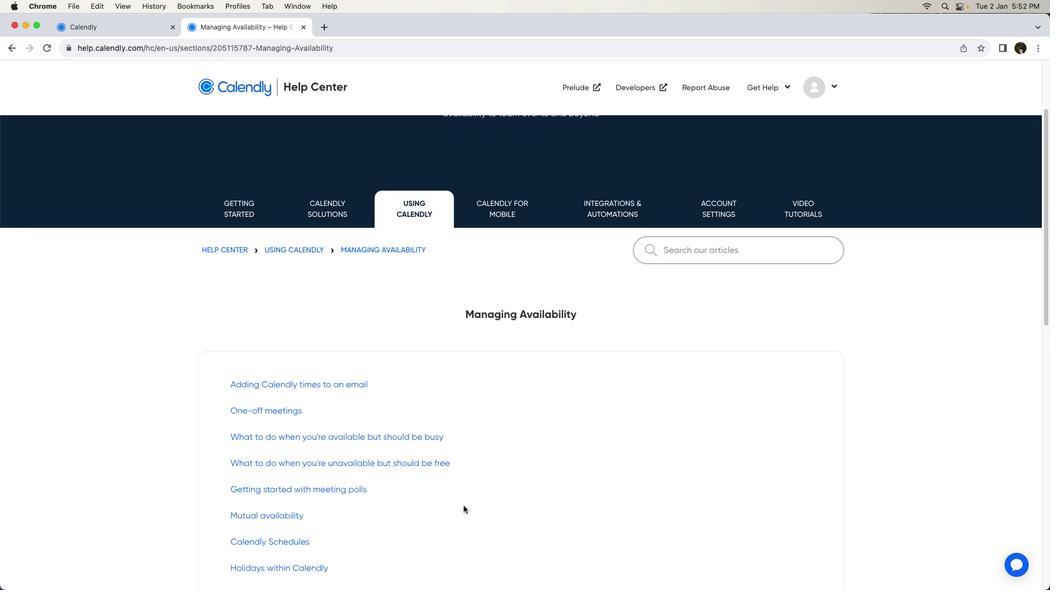 
Action: Mouse scrolled (463, 506) with delta (0, 0)
Screenshot: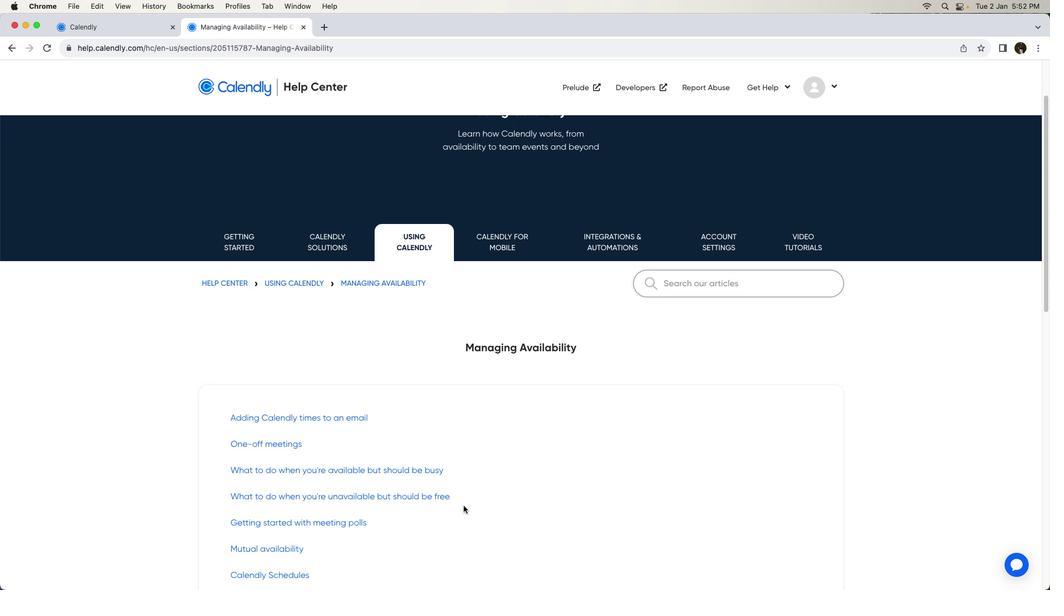 
Action: Mouse scrolled (463, 506) with delta (0, 0)
Screenshot: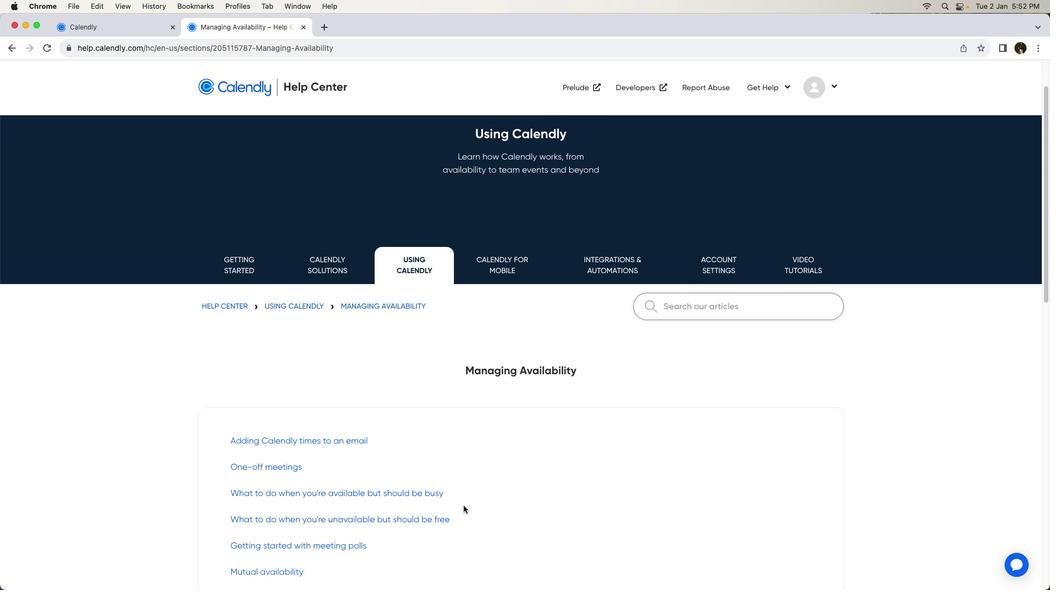 
Action: Mouse scrolled (463, 506) with delta (0, 1)
Screenshot: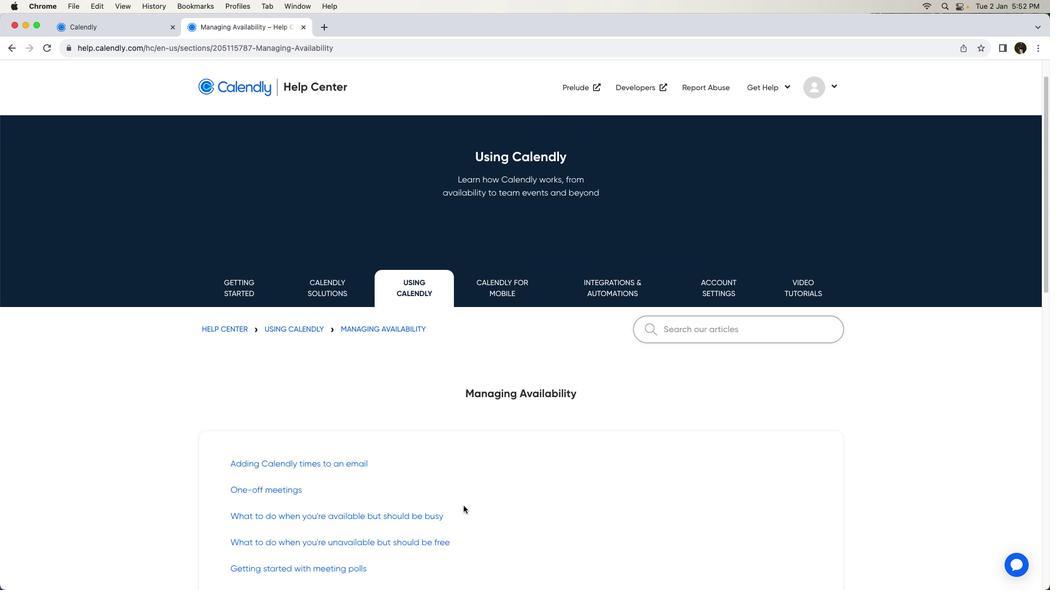 
Action: Mouse scrolled (463, 506) with delta (0, 1)
Screenshot: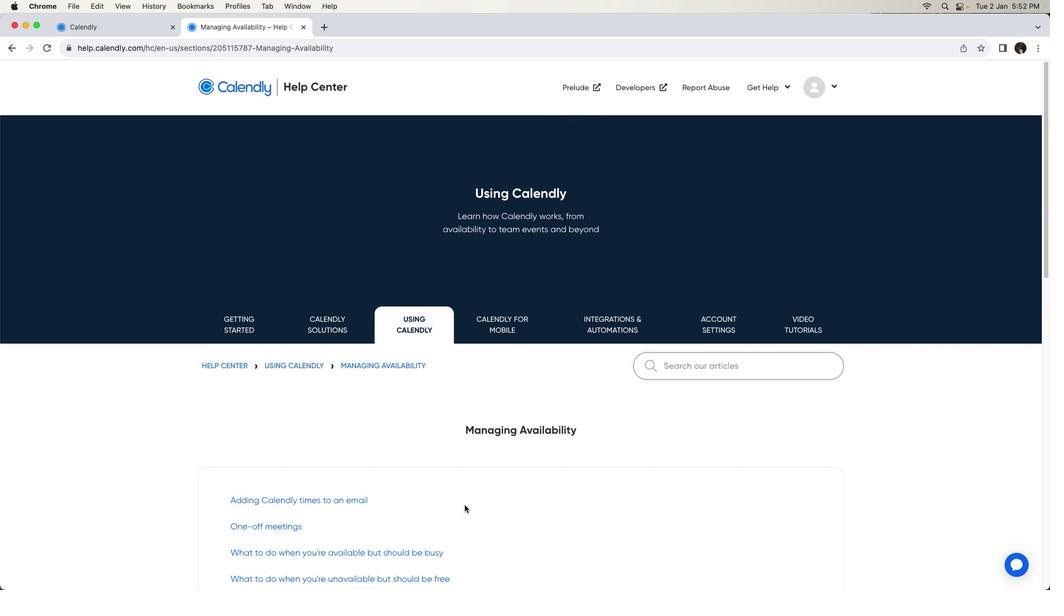 
Action: Mouse moved to (465, 506)
Screenshot: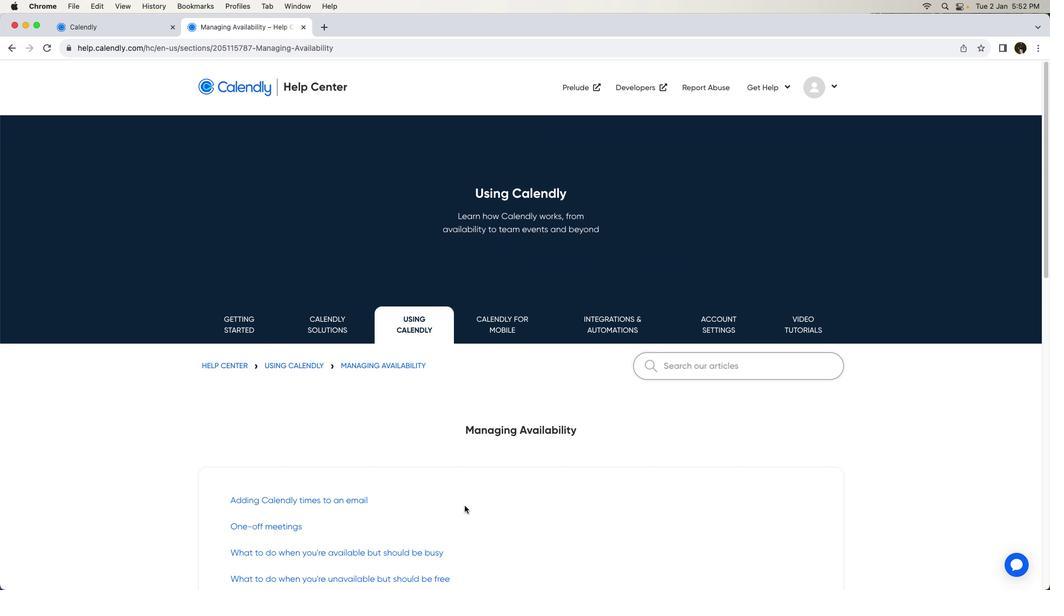 
